 Task: Sort the recently solved tickets in your group, order by Requester language in ascending order.
Action: Mouse moved to (27, 347)
Screenshot: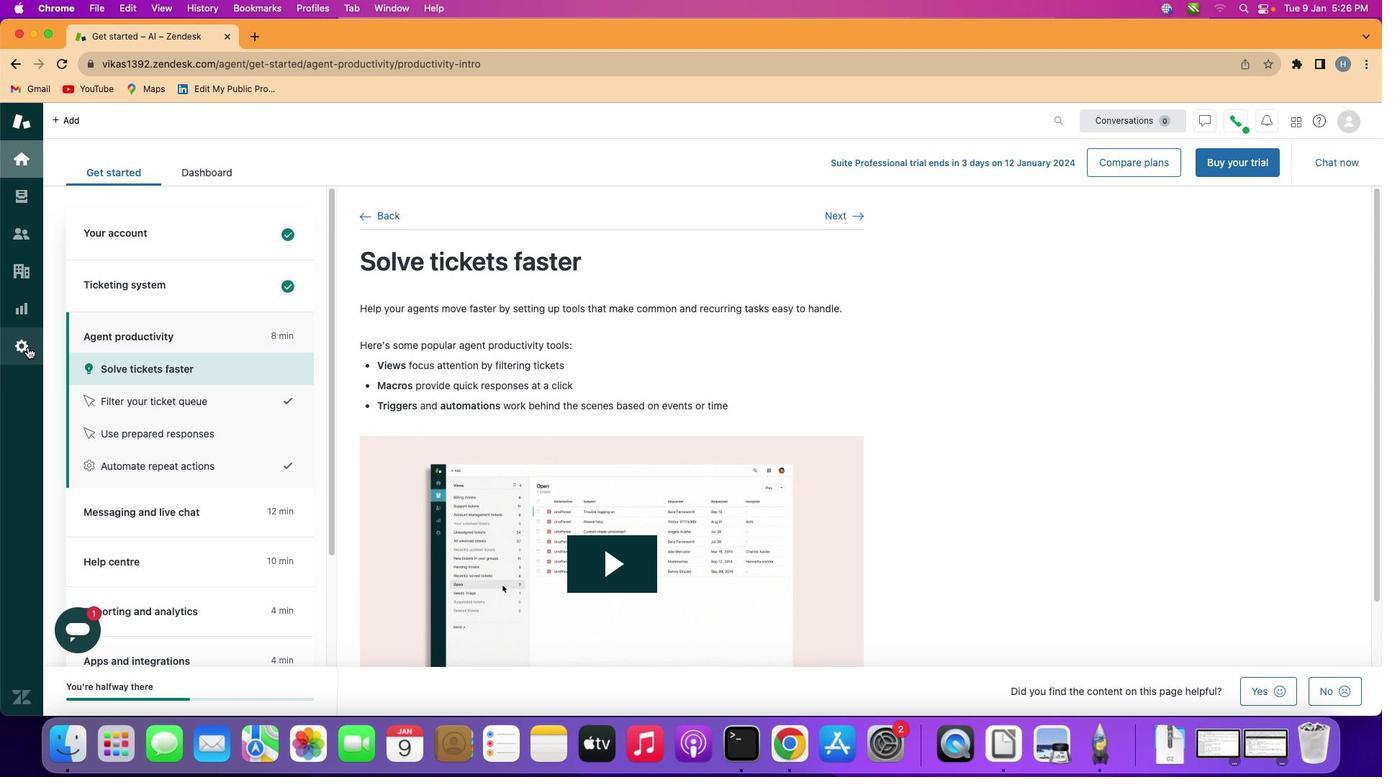 
Action: Mouse pressed left at (27, 347)
Screenshot: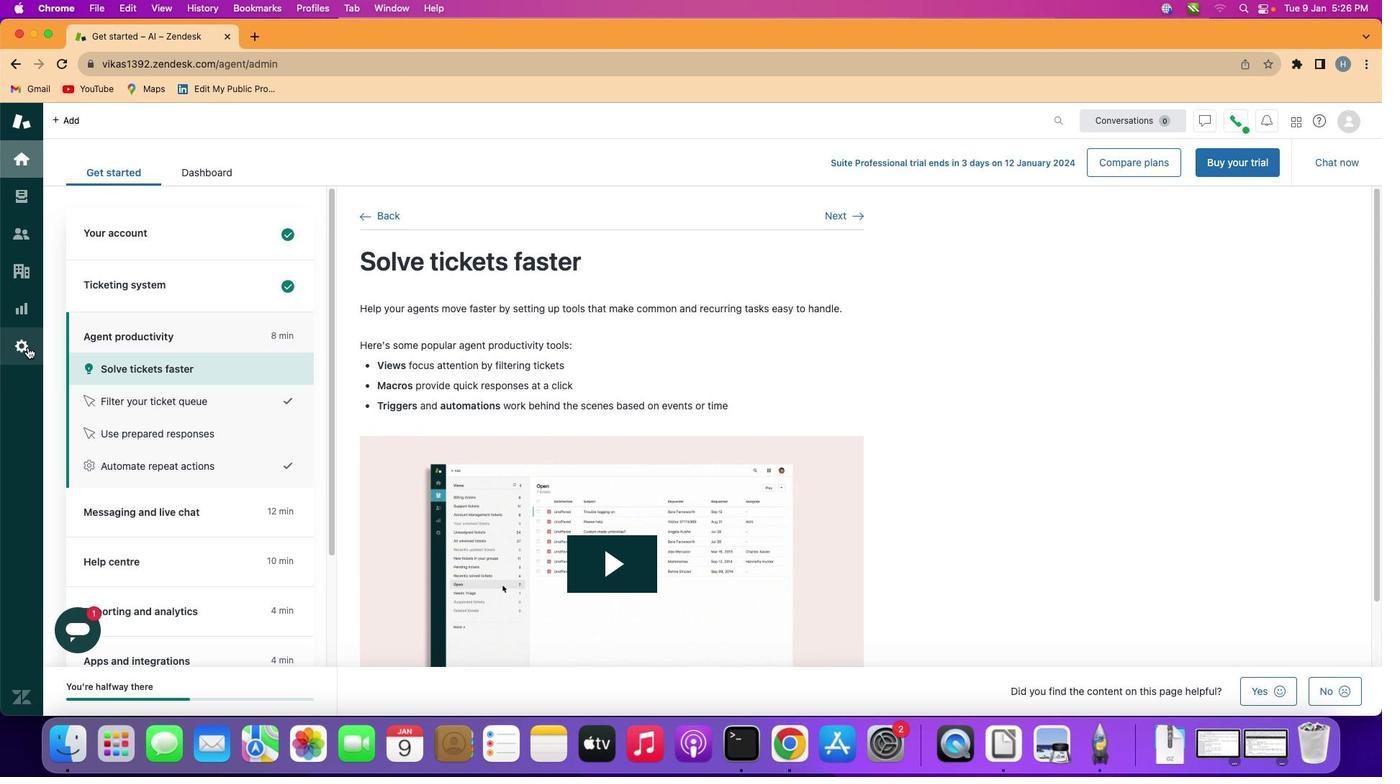 
Action: Mouse moved to (561, 647)
Screenshot: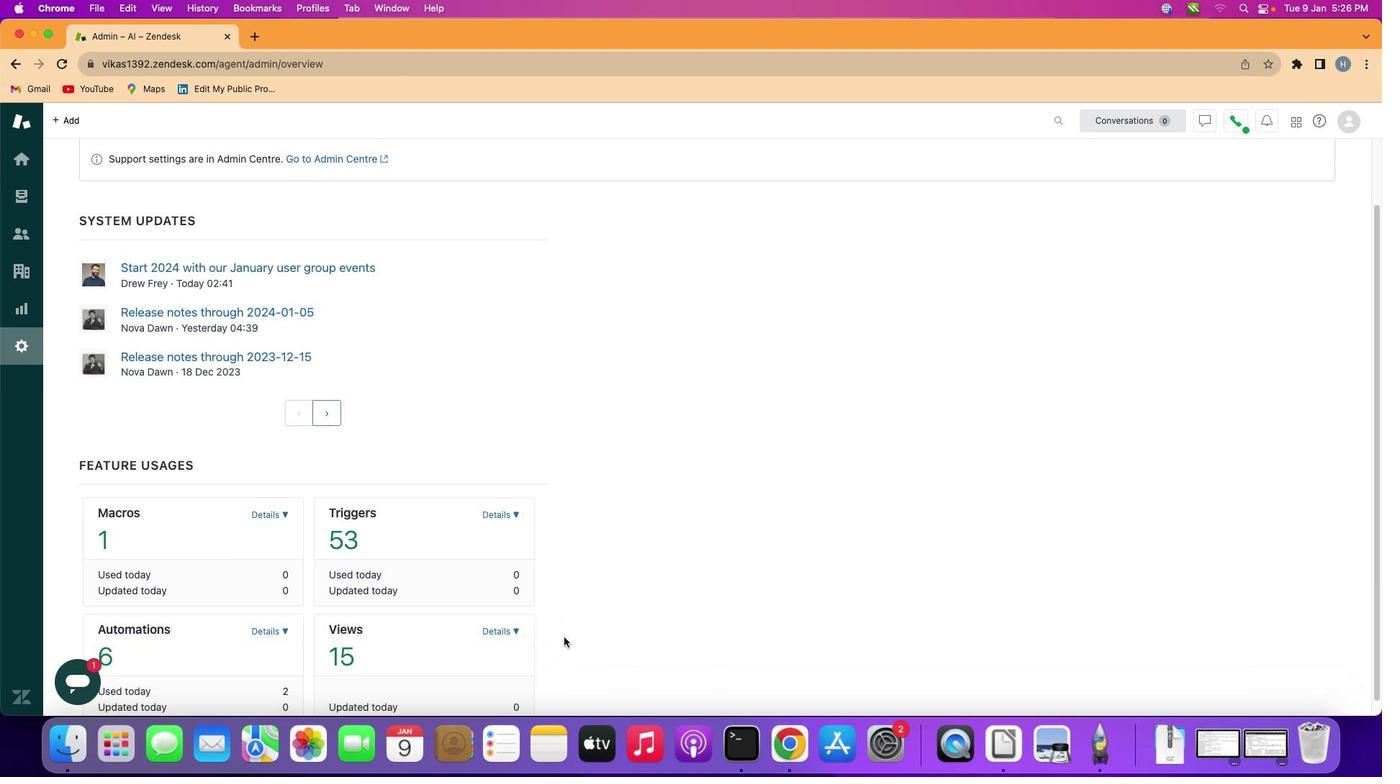 
Action: Mouse scrolled (561, 647) with delta (0, 0)
Screenshot: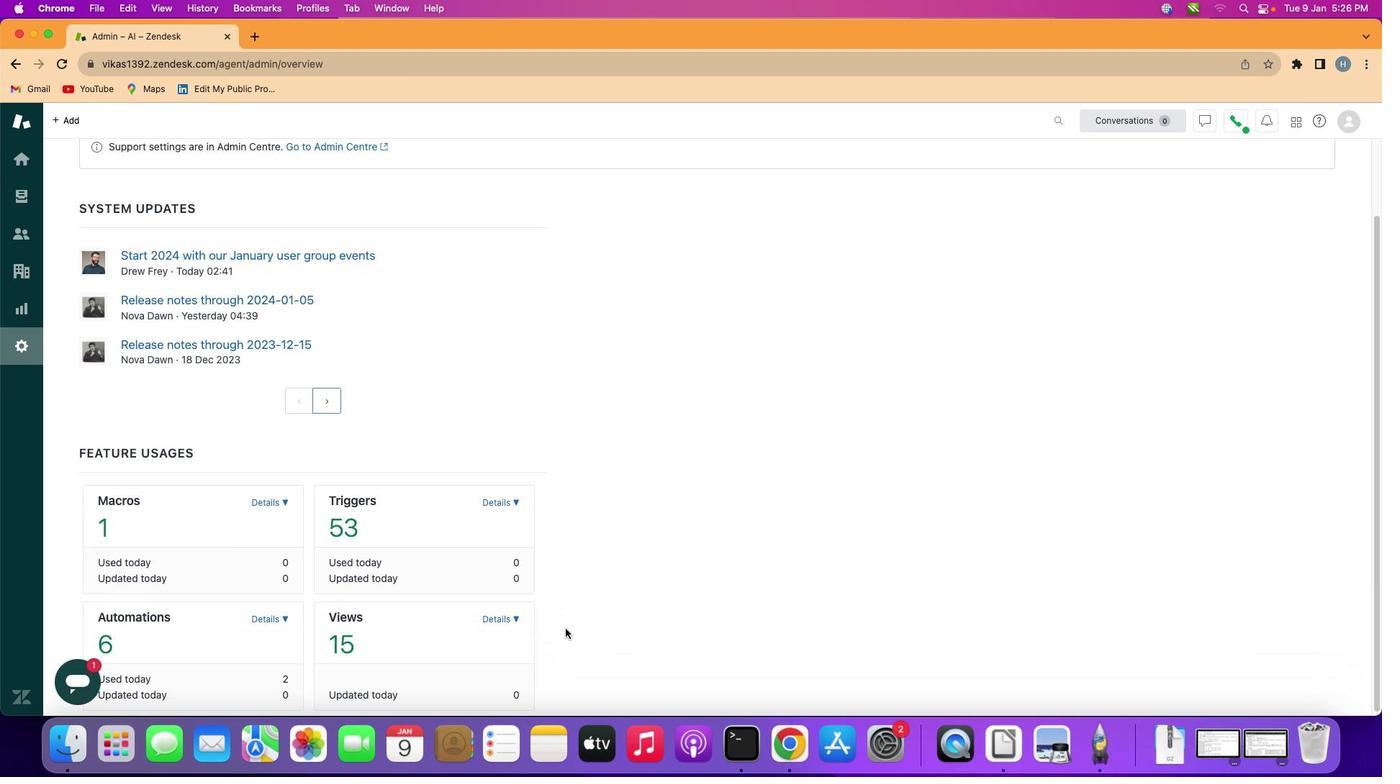 
Action: Mouse scrolled (561, 647) with delta (0, 2)
Screenshot: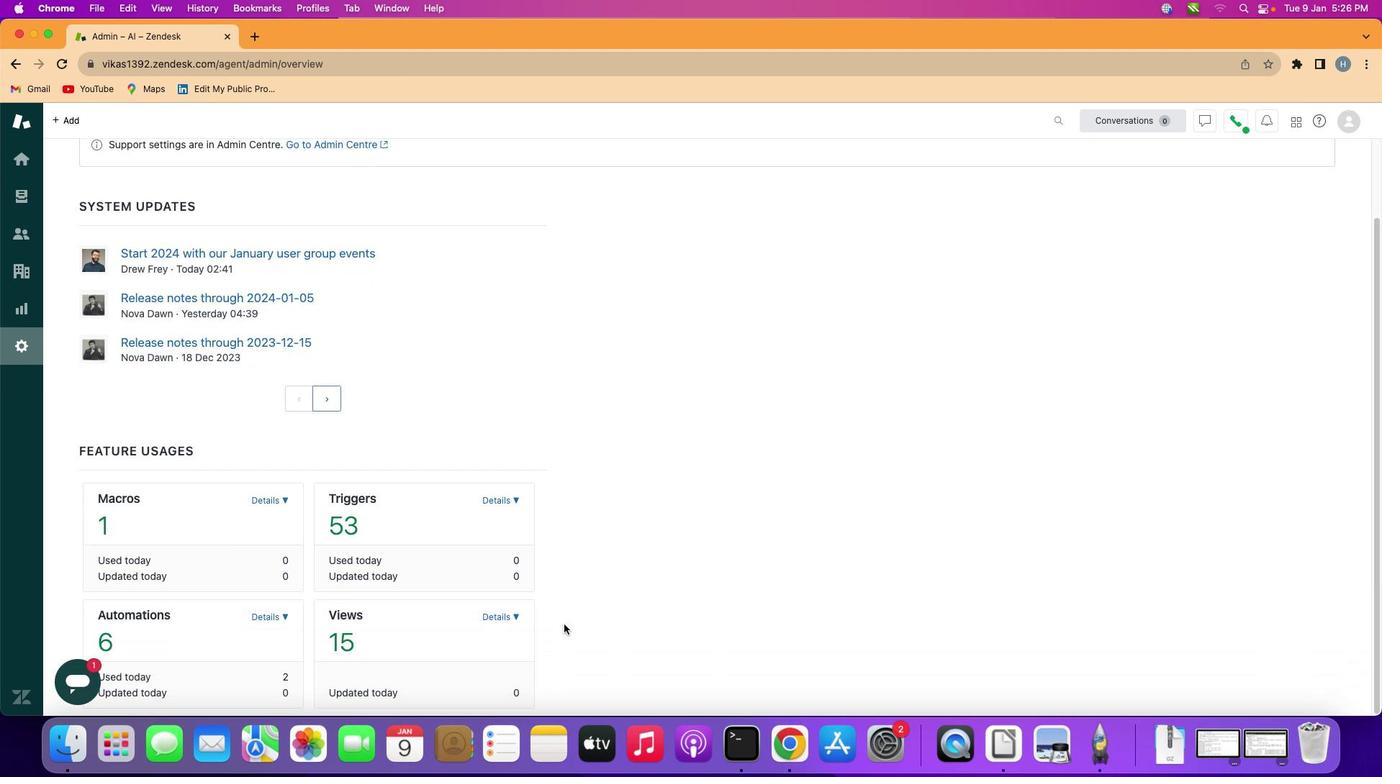 
Action: Mouse scrolled (561, 647) with delta (0, -2)
Screenshot: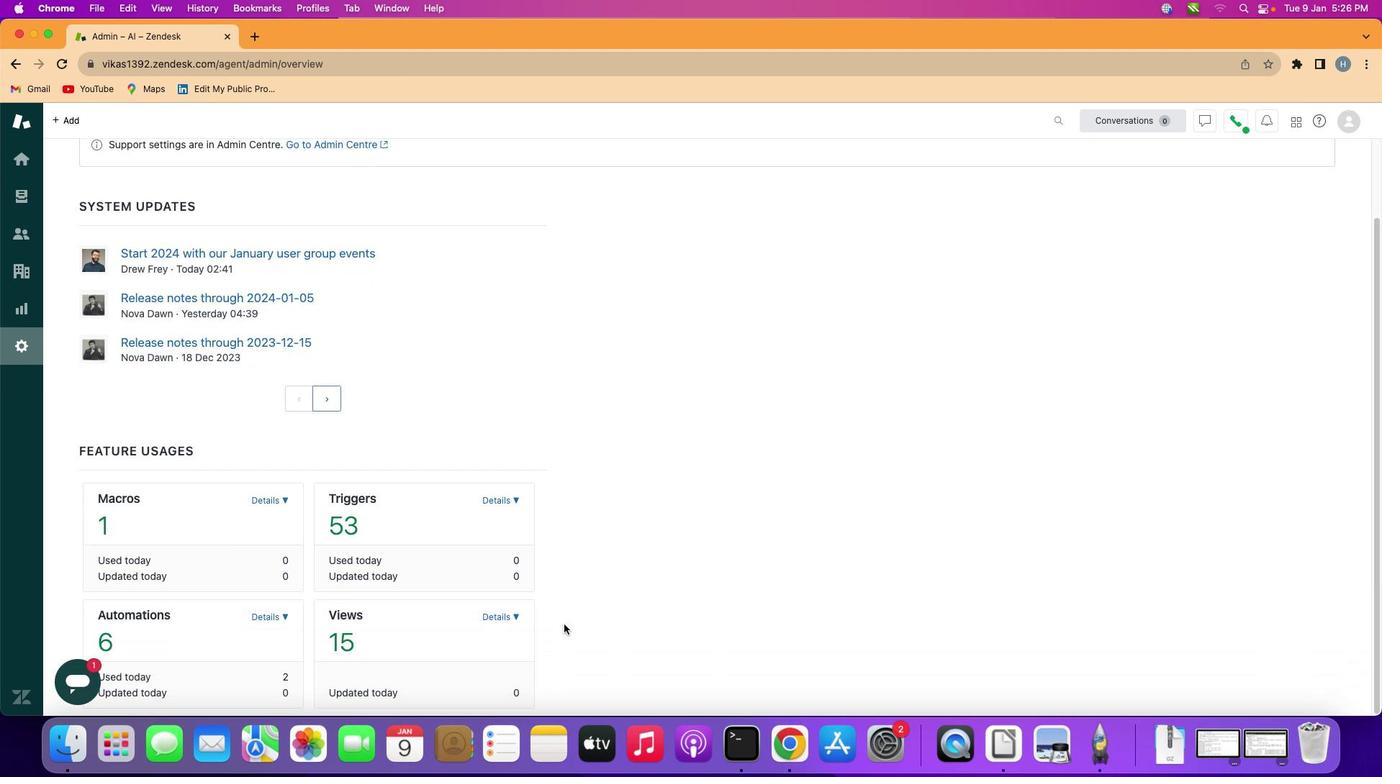 
Action: Mouse scrolled (561, 647) with delta (0, -2)
Screenshot: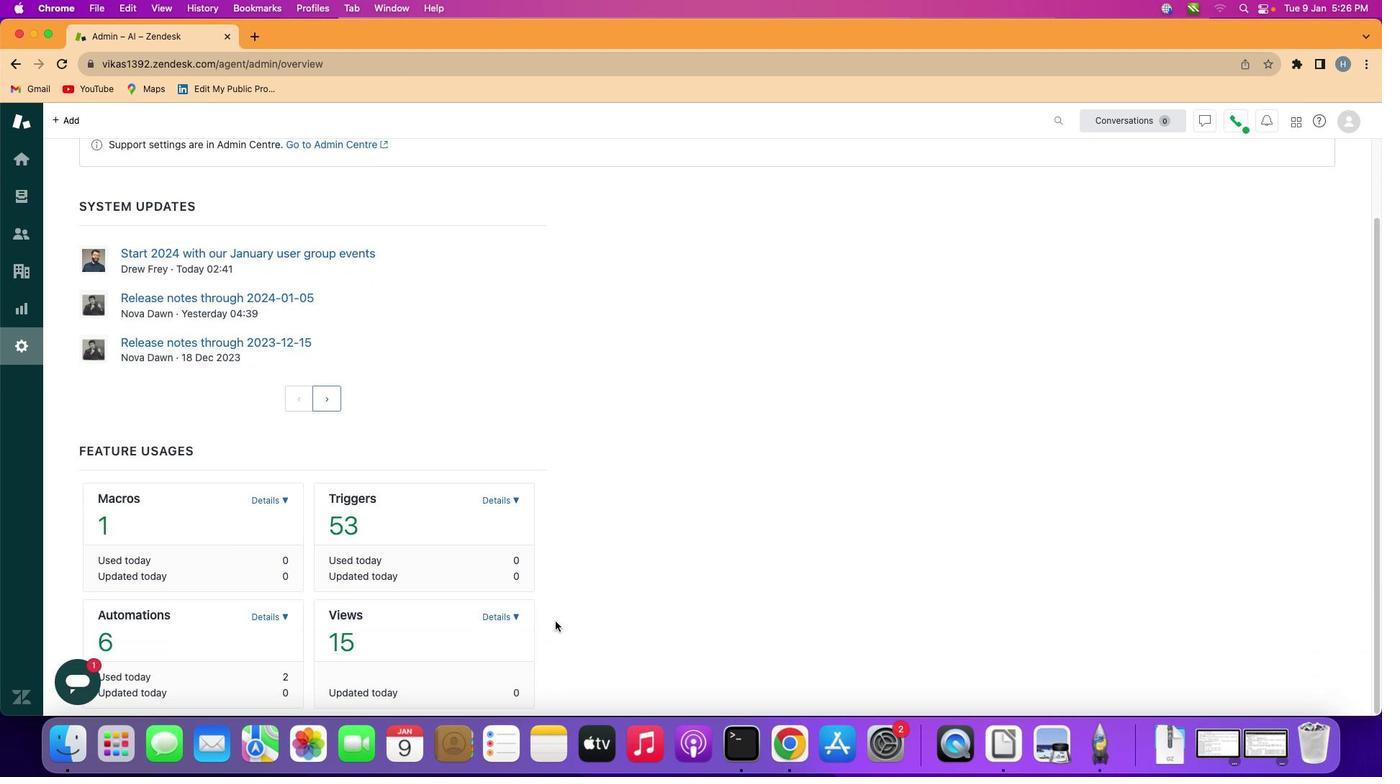 
Action: Mouse scrolled (561, 647) with delta (0, -4)
Screenshot: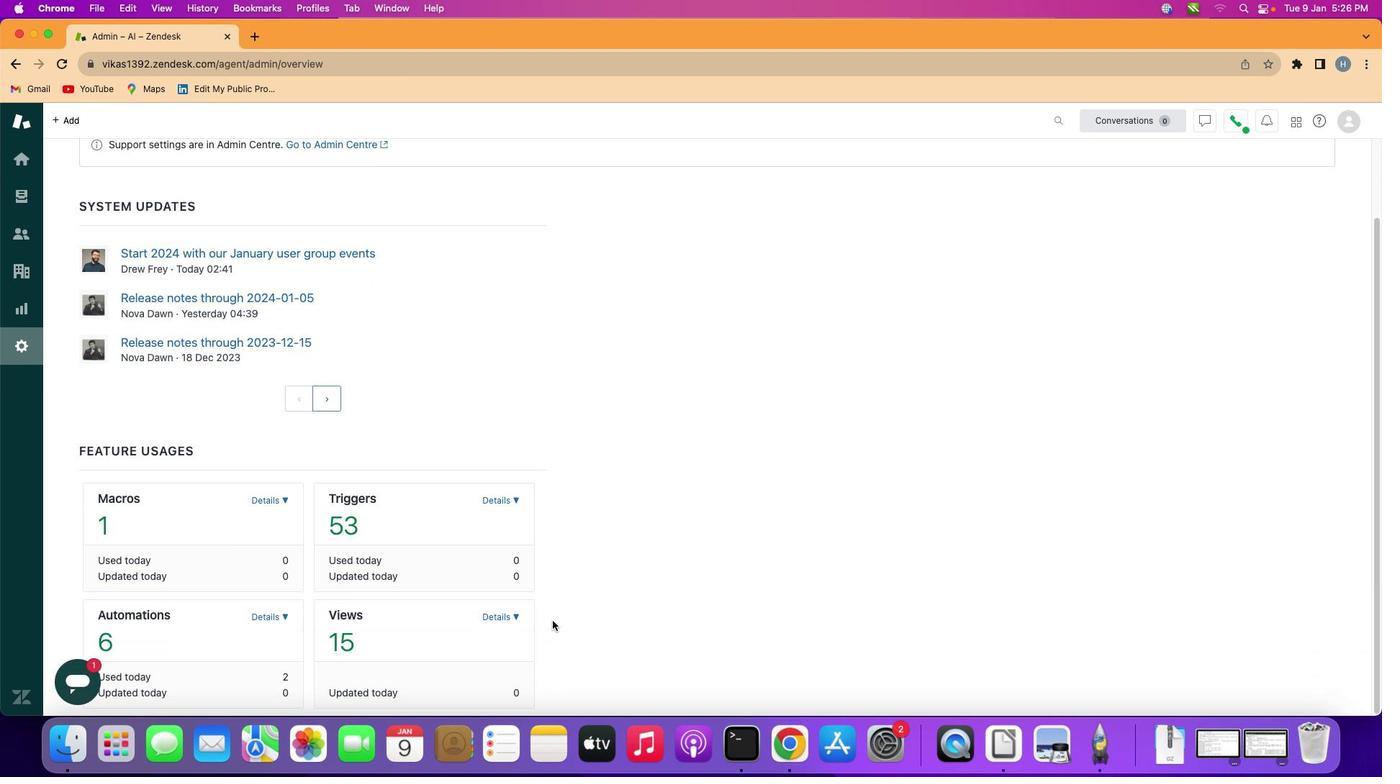 
Action: Mouse scrolled (561, 647) with delta (0, -4)
Screenshot: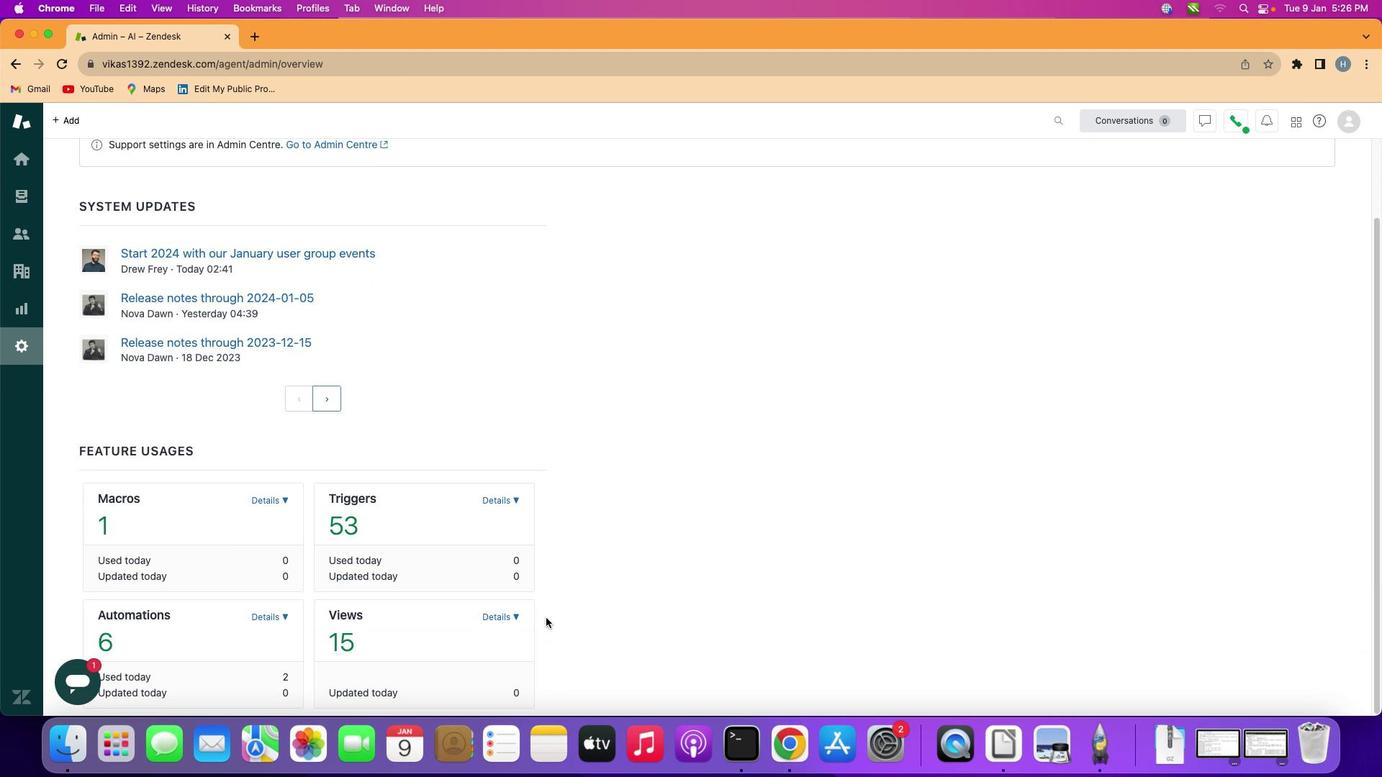 
Action: Mouse moved to (495, 616)
Screenshot: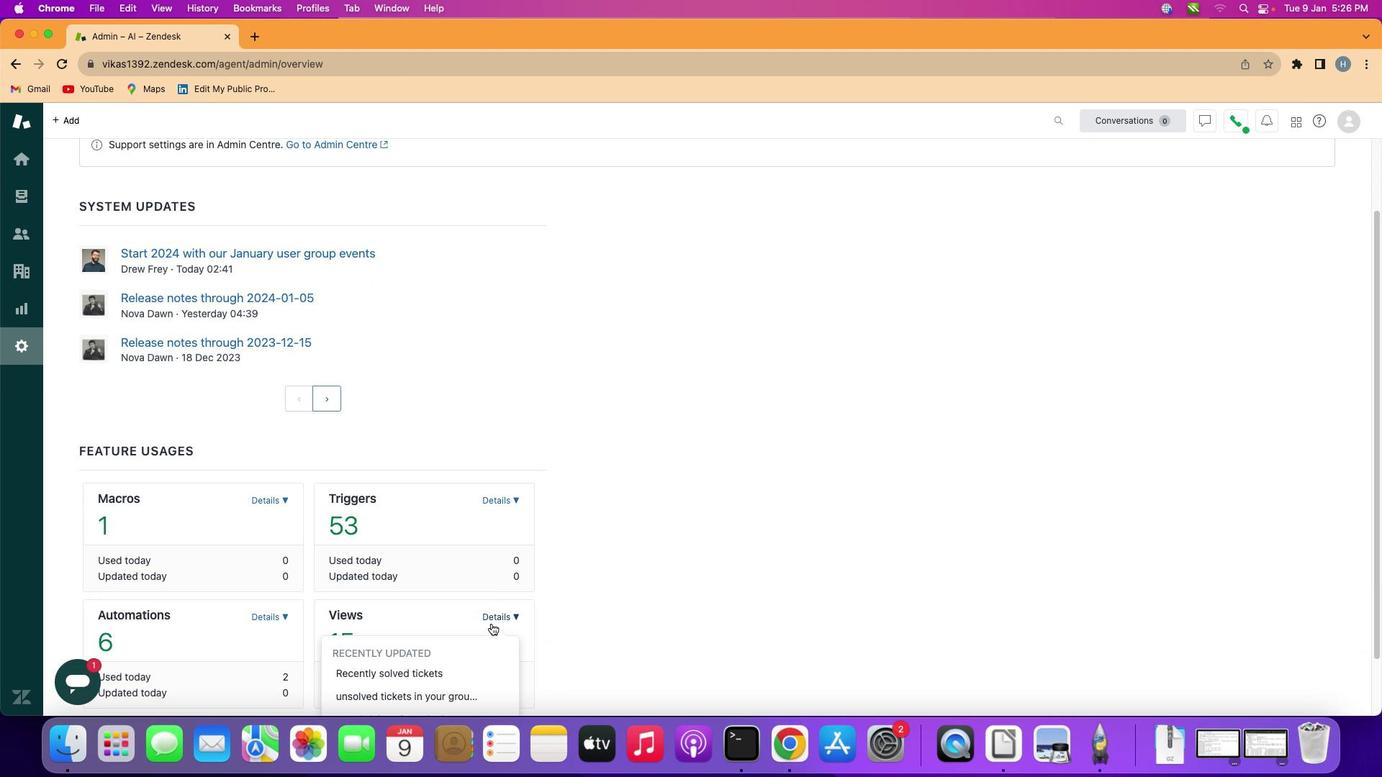 
Action: Mouse pressed left at (495, 616)
Screenshot: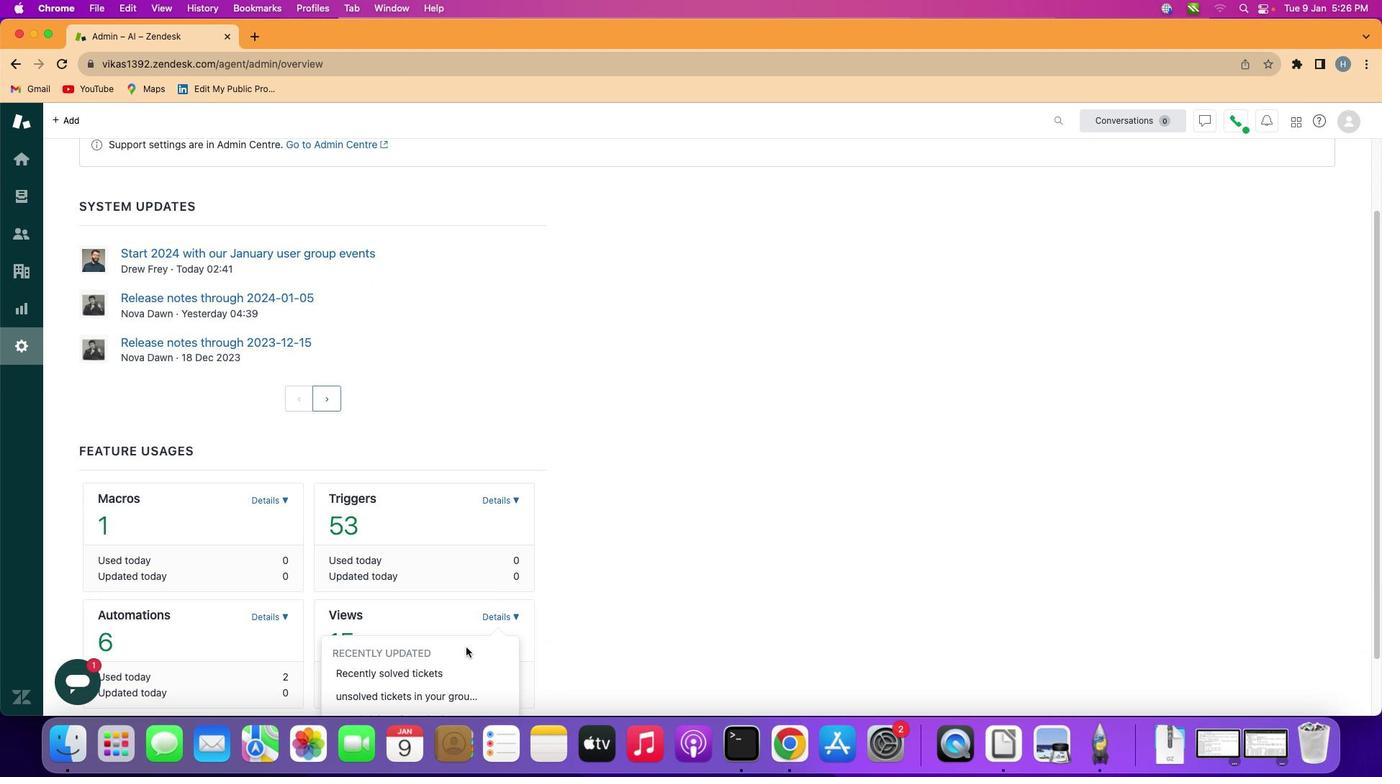 
Action: Mouse moved to (450, 668)
Screenshot: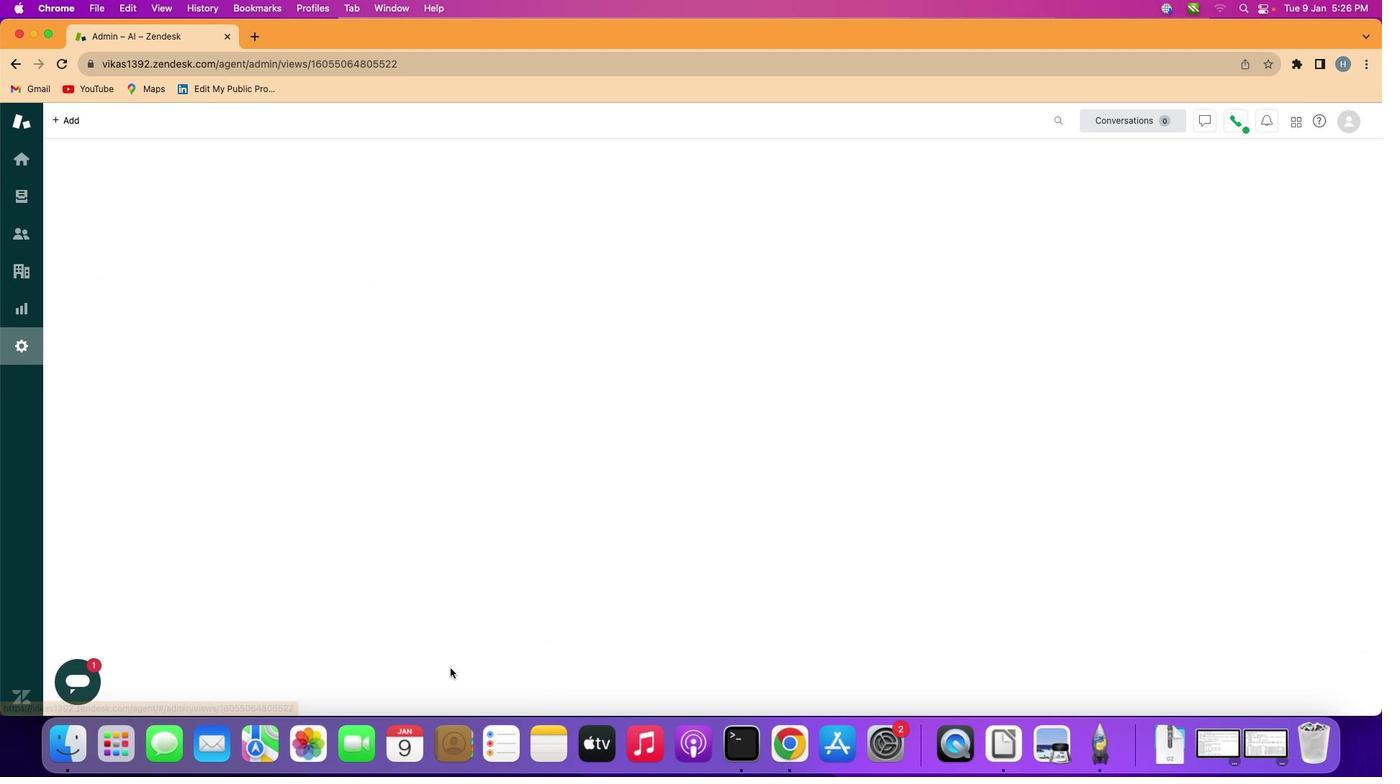 
Action: Mouse pressed left at (450, 668)
Screenshot: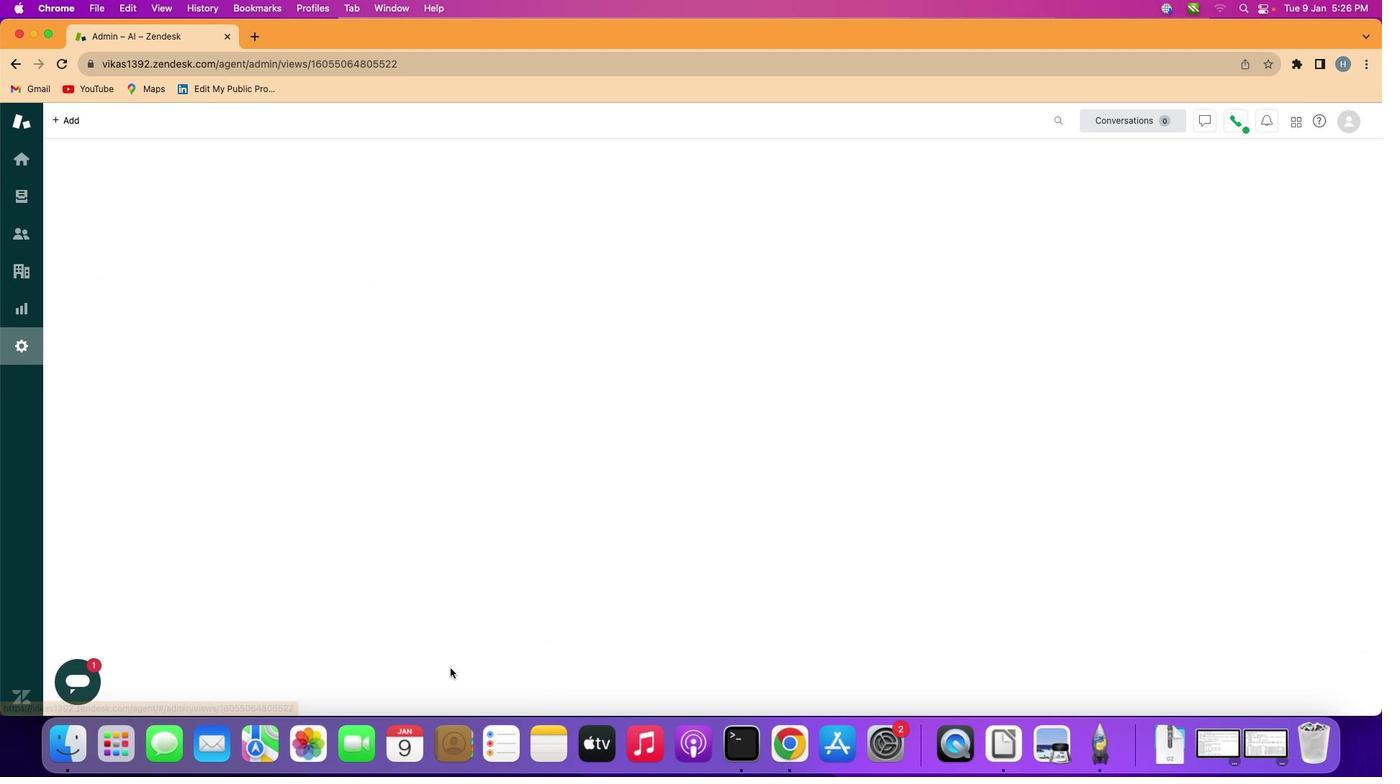 
Action: Mouse moved to (630, 517)
Screenshot: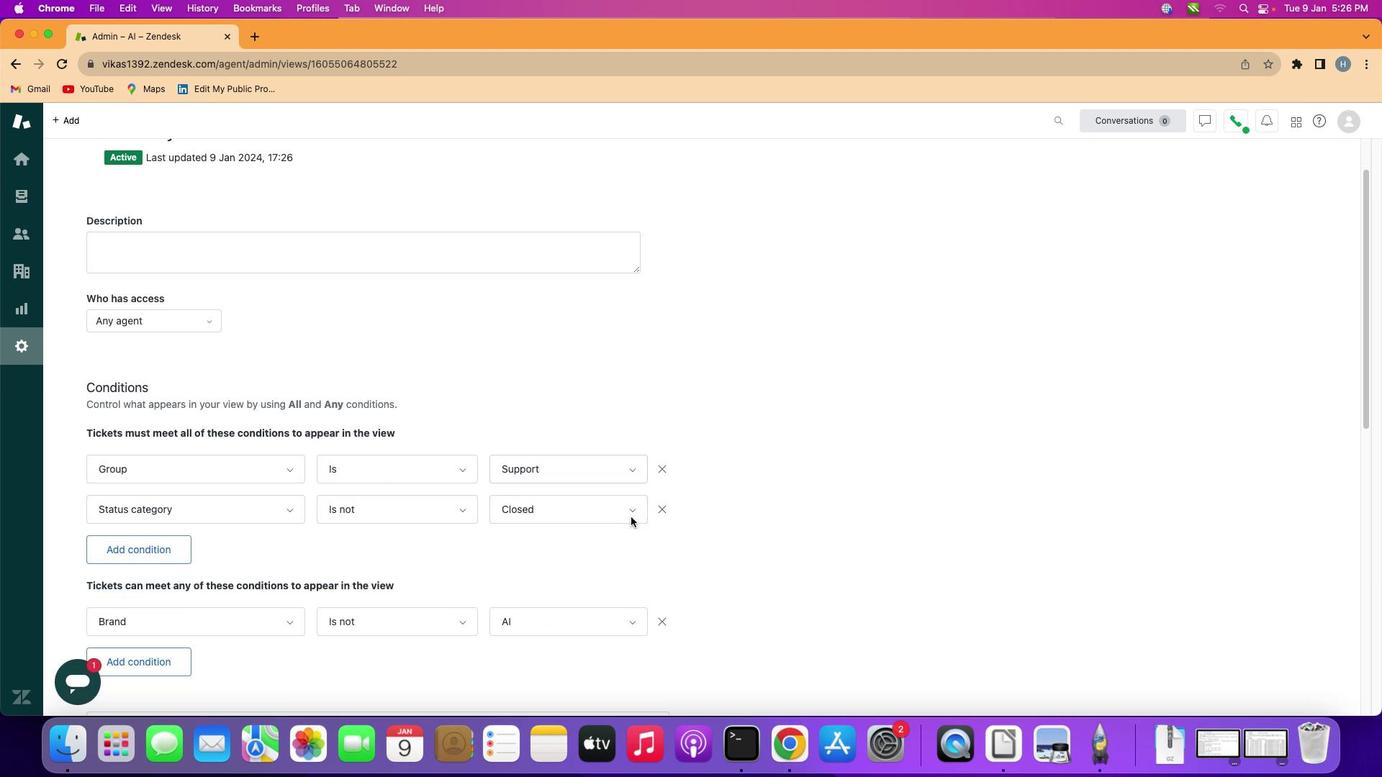 
Action: Mouse scrolled (630, 517) with delta (0, 0)
Screenshot: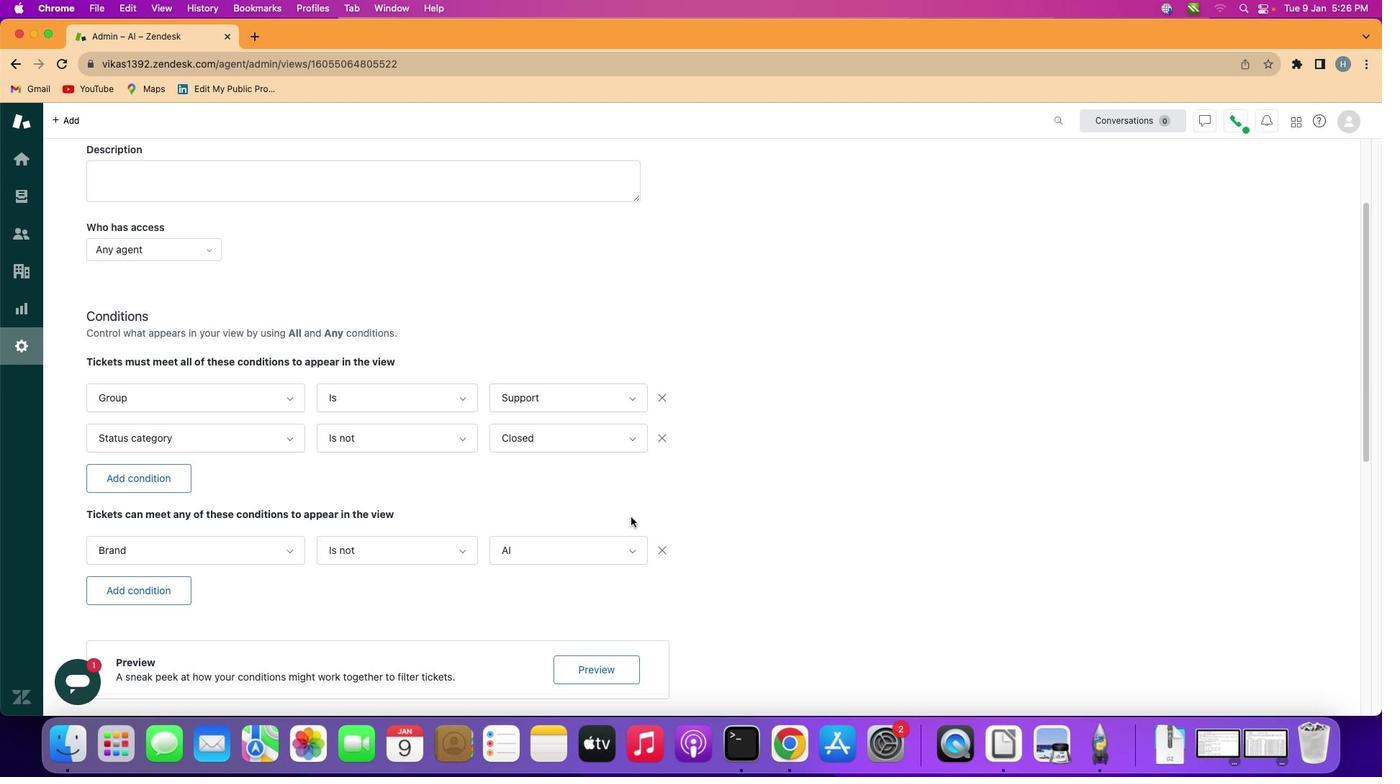 
Action: Mouse scrolled (630, 517) with delta (0, 0)
Screenshot: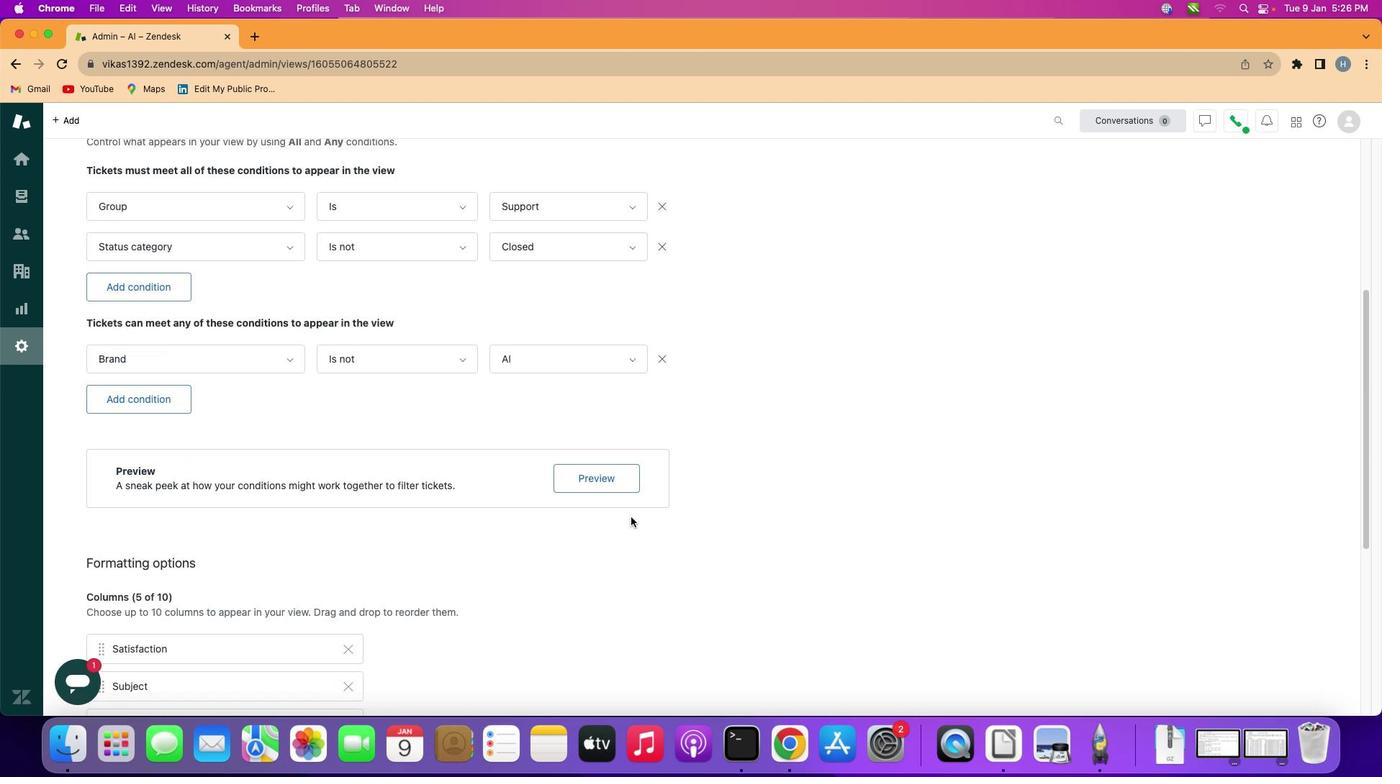 
Action: Mouse scrolled (630, 517) with delta (0, -1)
Screenshot: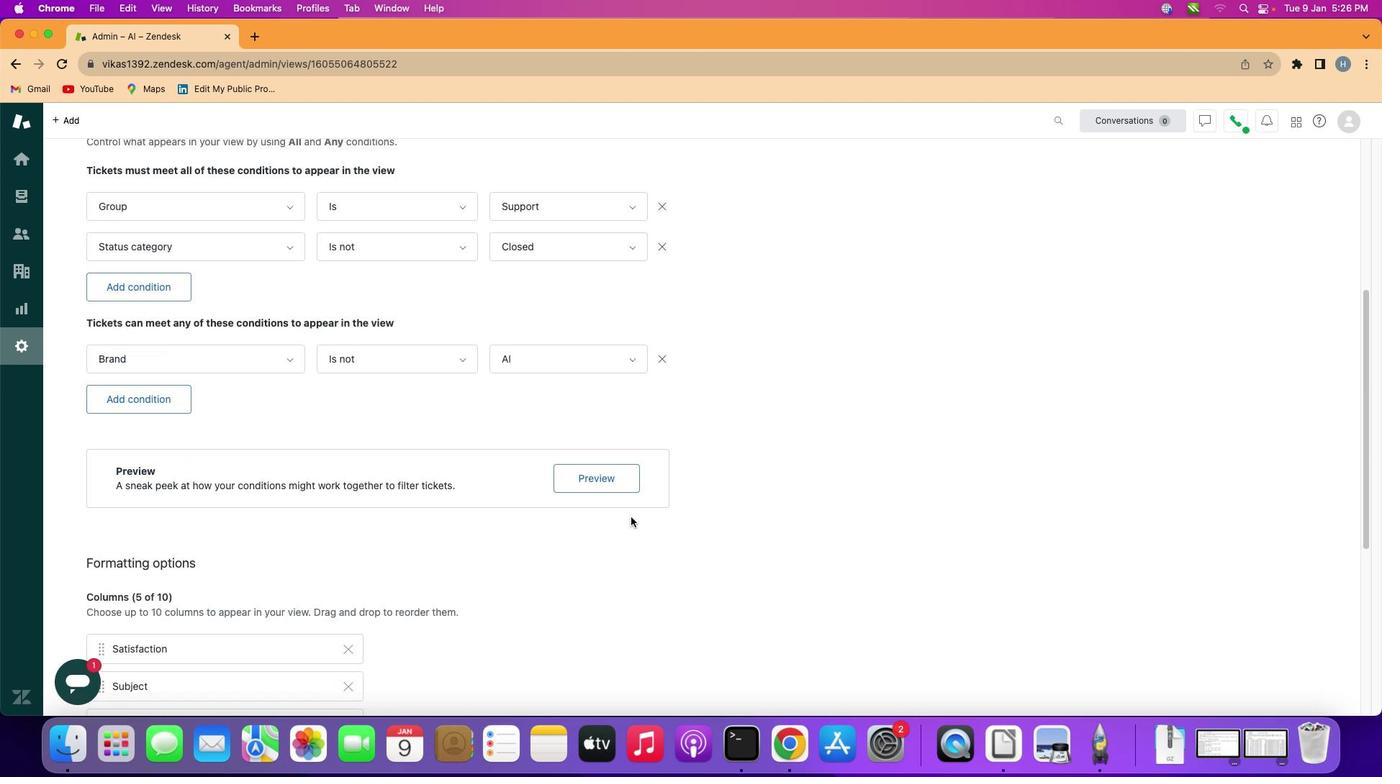 
Action: Mouse scrolled (630, 517) with delta (0, -2)
Screenshot: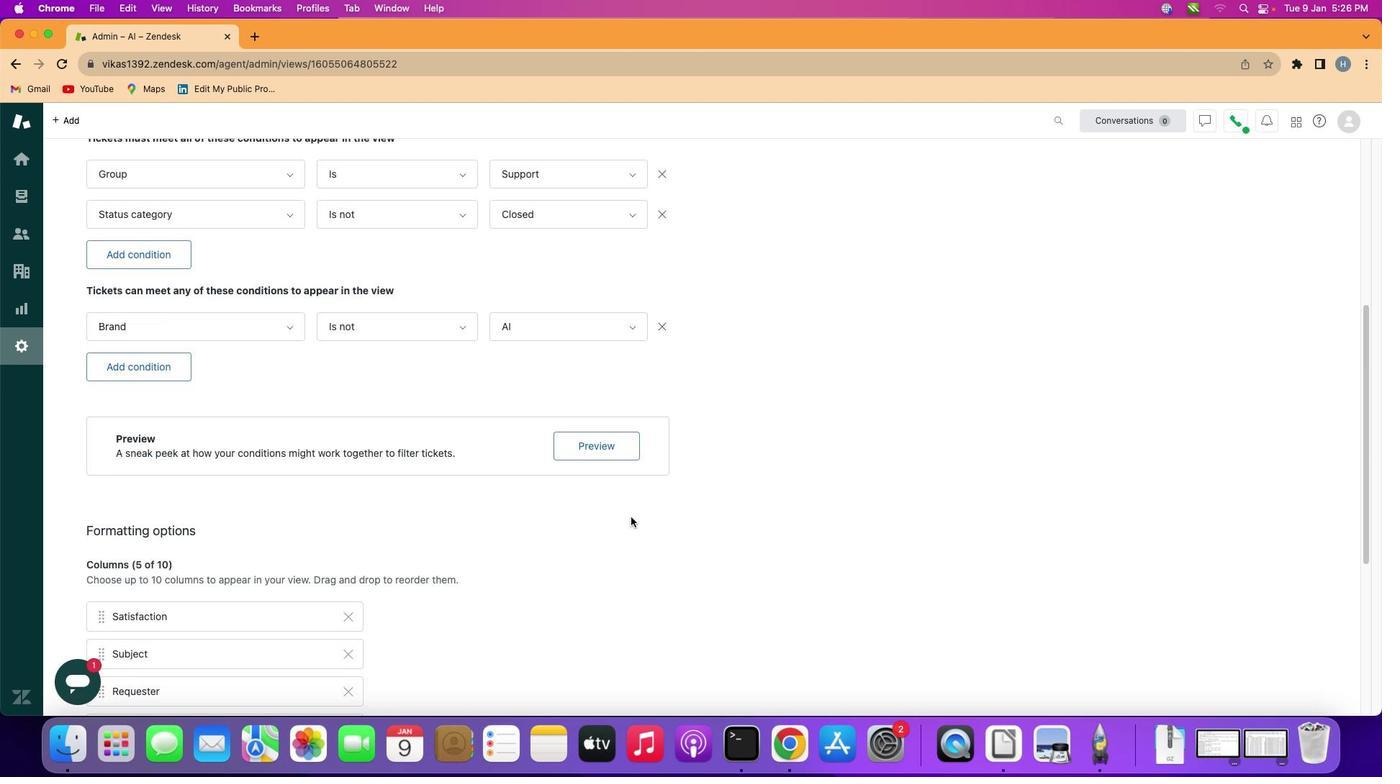 
Action: Mouse scrolled (630, 517) with delta (0, -2)
Screenshot: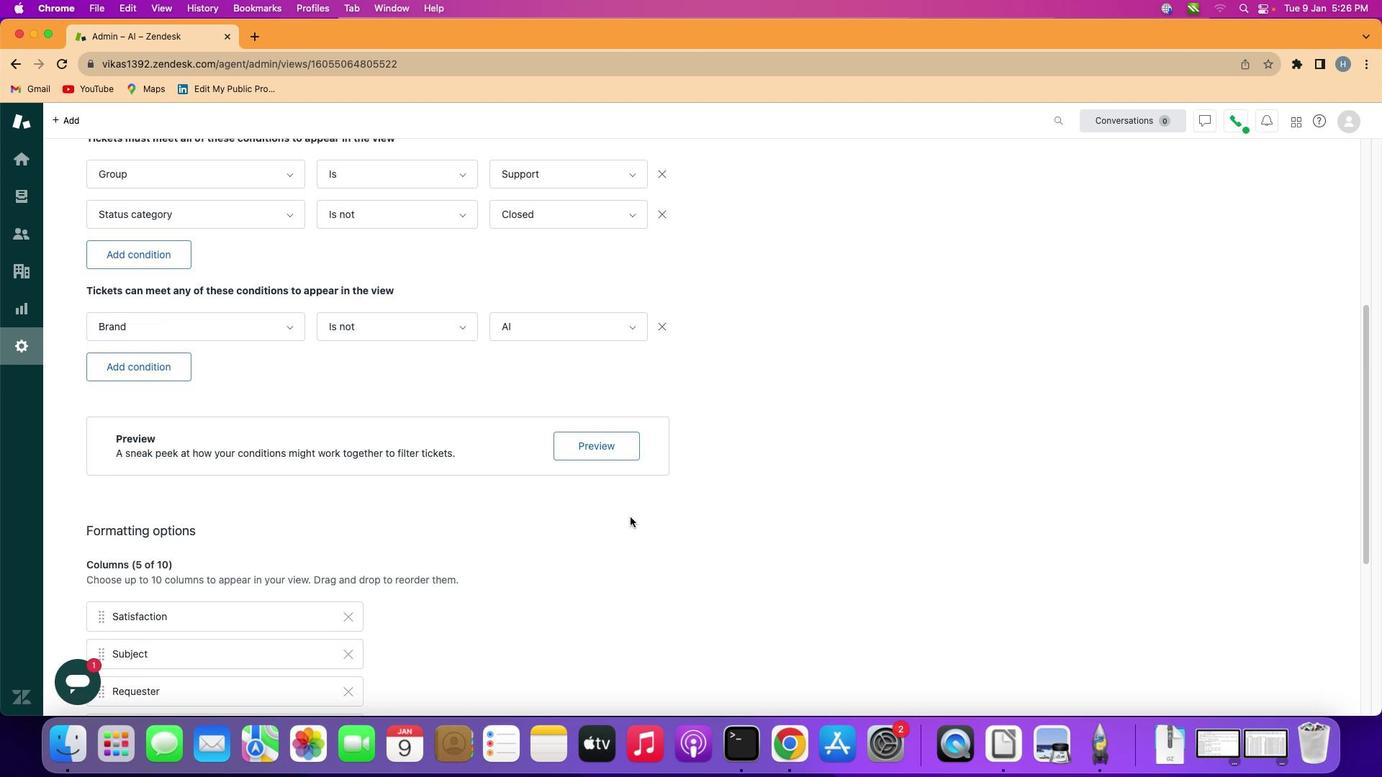
Action: Mouse moved to (630, 517)
Screenshot: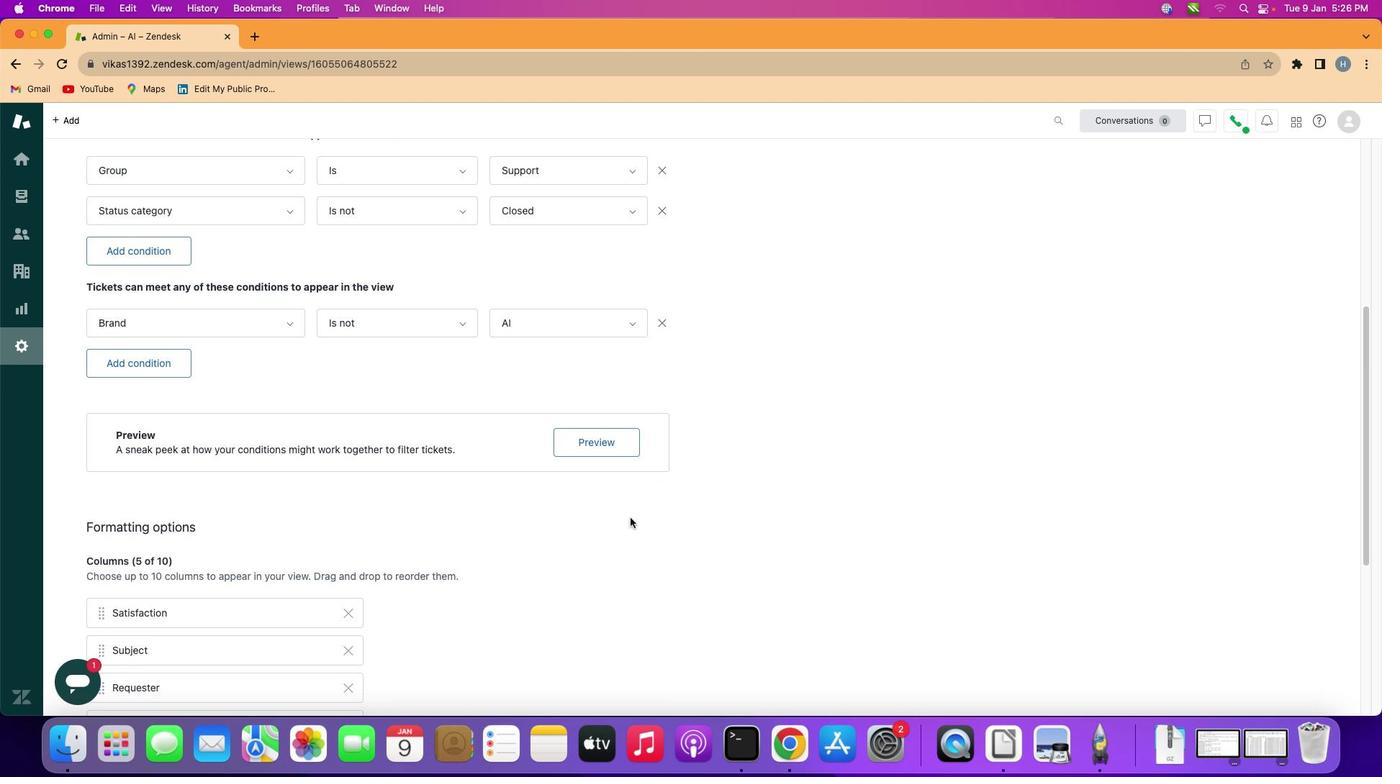 
Action: Mouse scrolled (630, 517) with delta (0, 0)
Screenshot: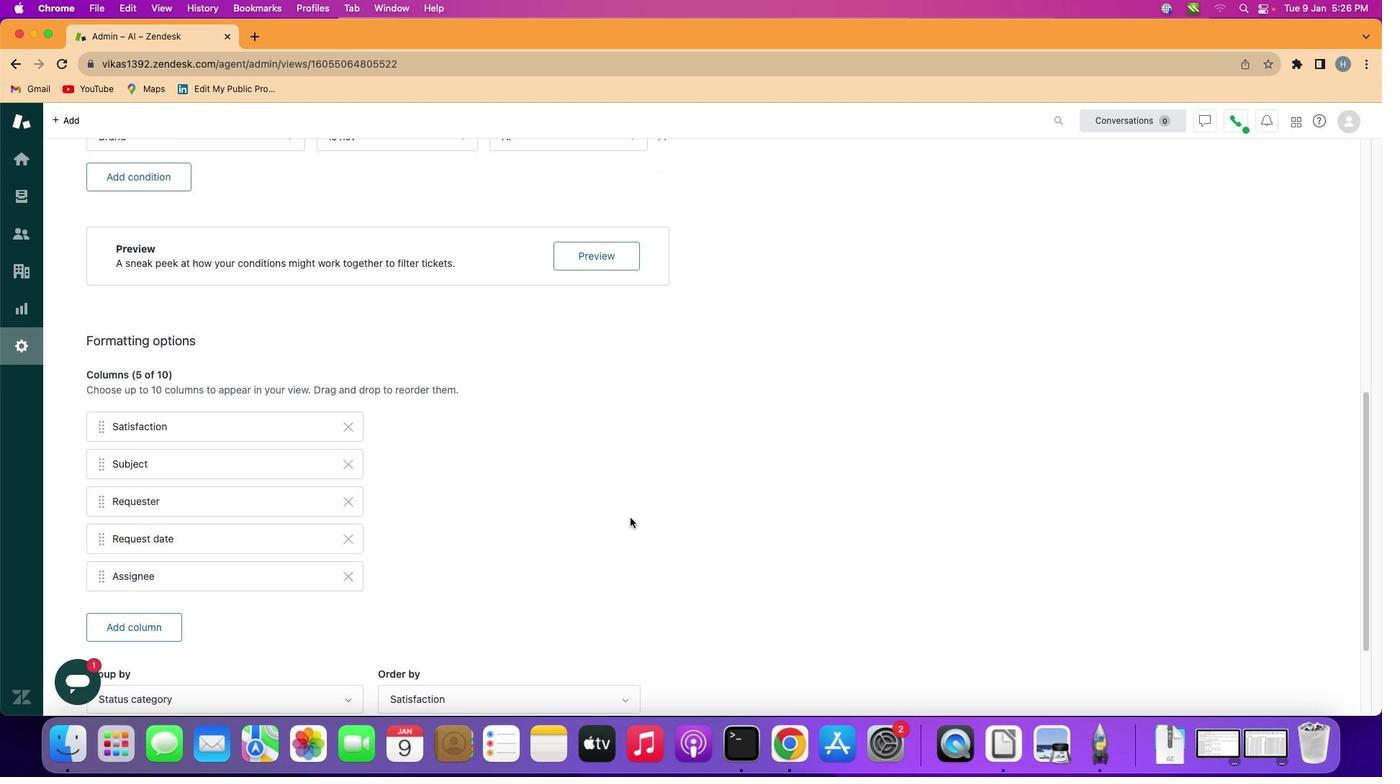 
Action: Mouse scrolled (630, 517) with delta (0, 0)
Screenshot: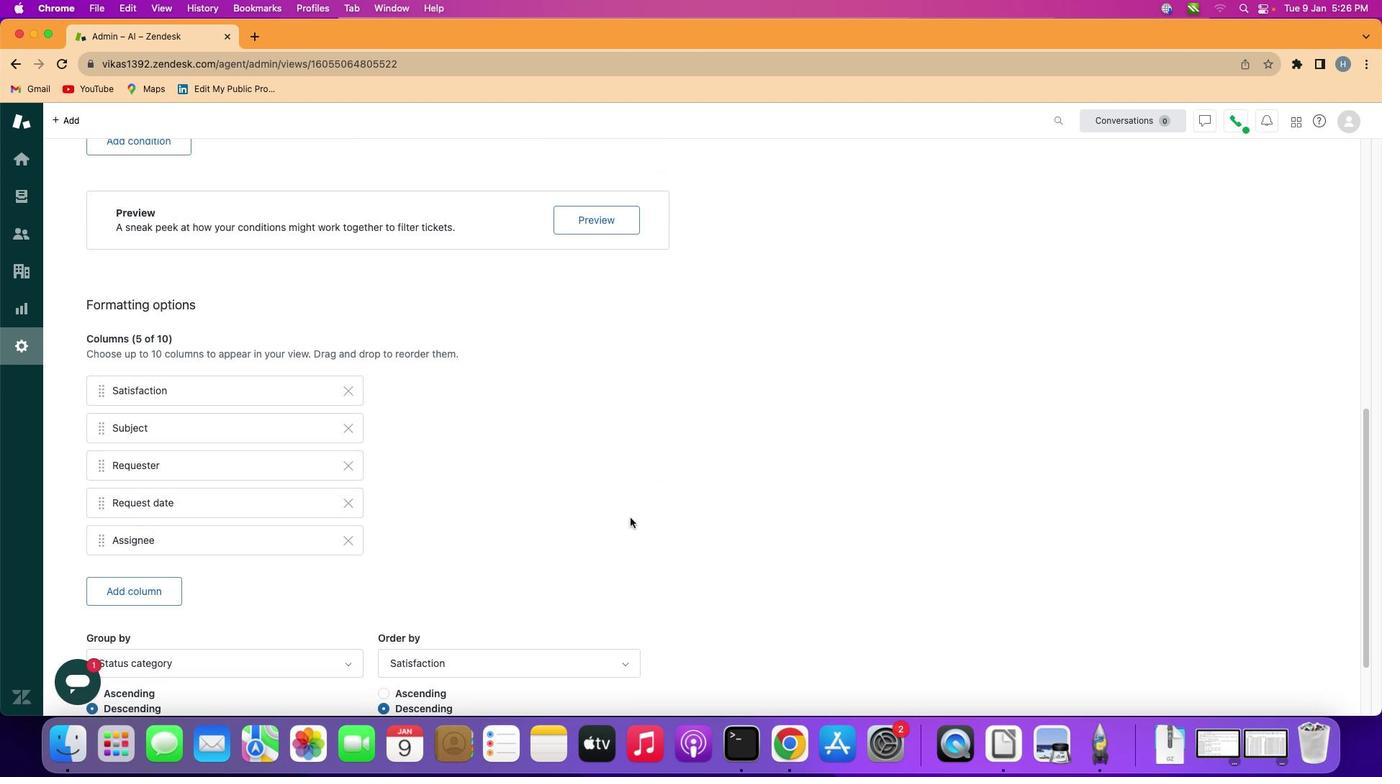 
Action: Mouse scrolled (630, 517) with delta (0, -1)
Screenshot: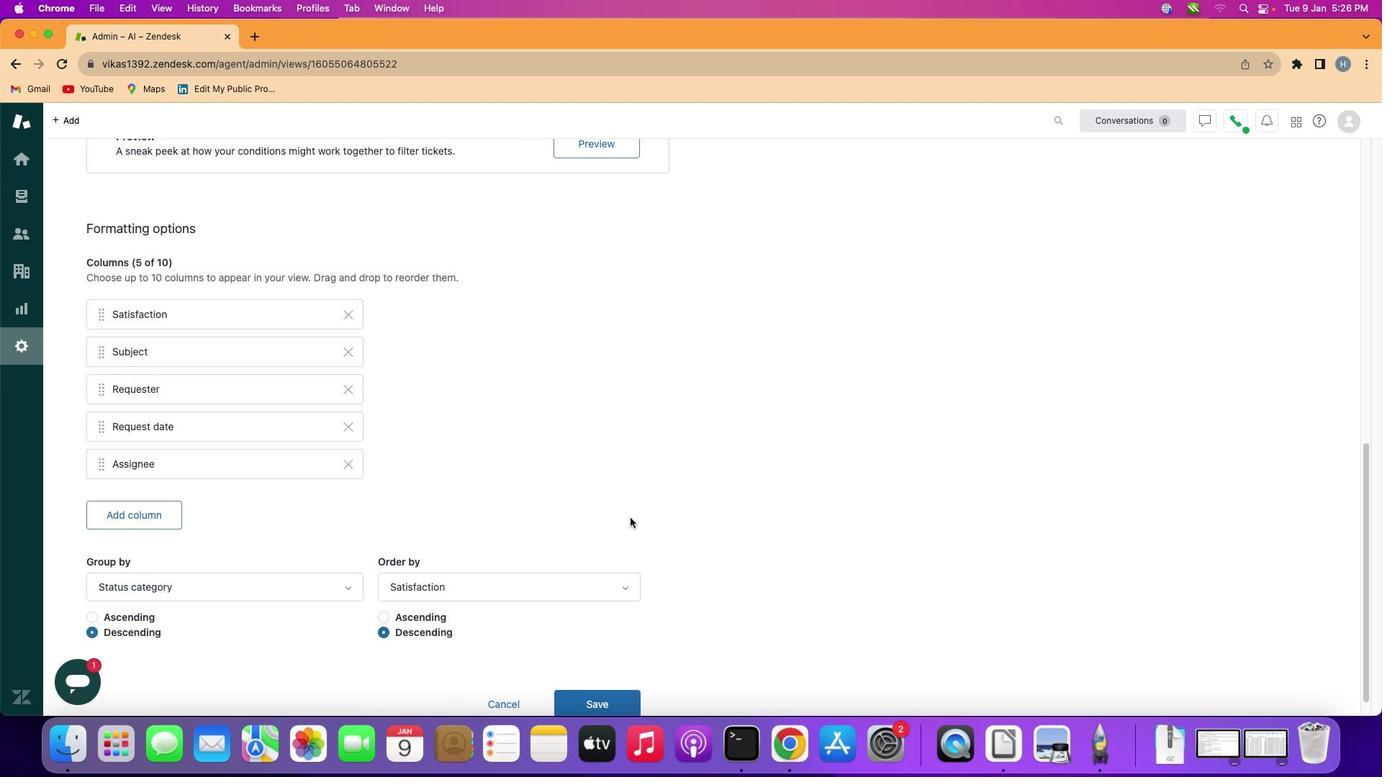 
Action: Mouse scrolled (630, 517) with delta (0, -2)
Screenshot: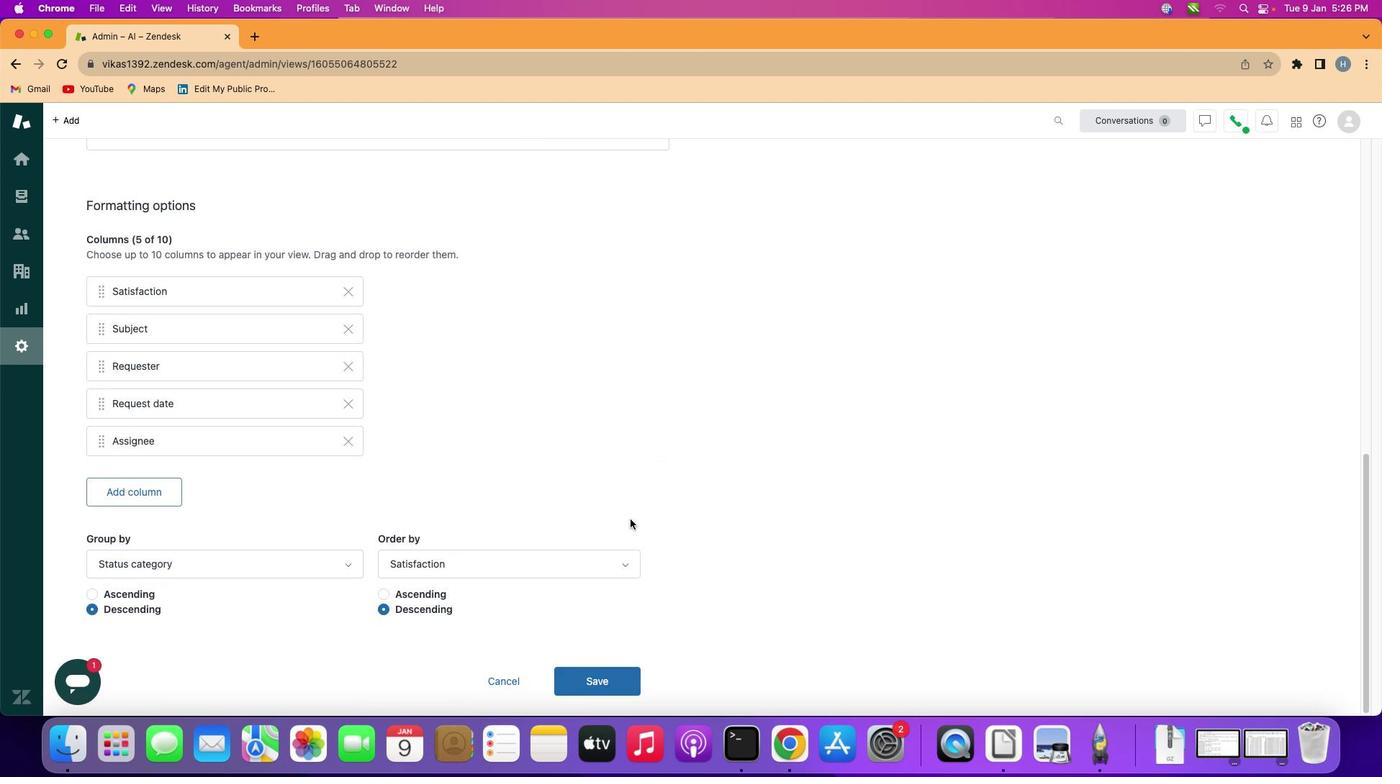 
Action: Mouse scrolled (630, 517) with delta (0, -2)
Screenshot: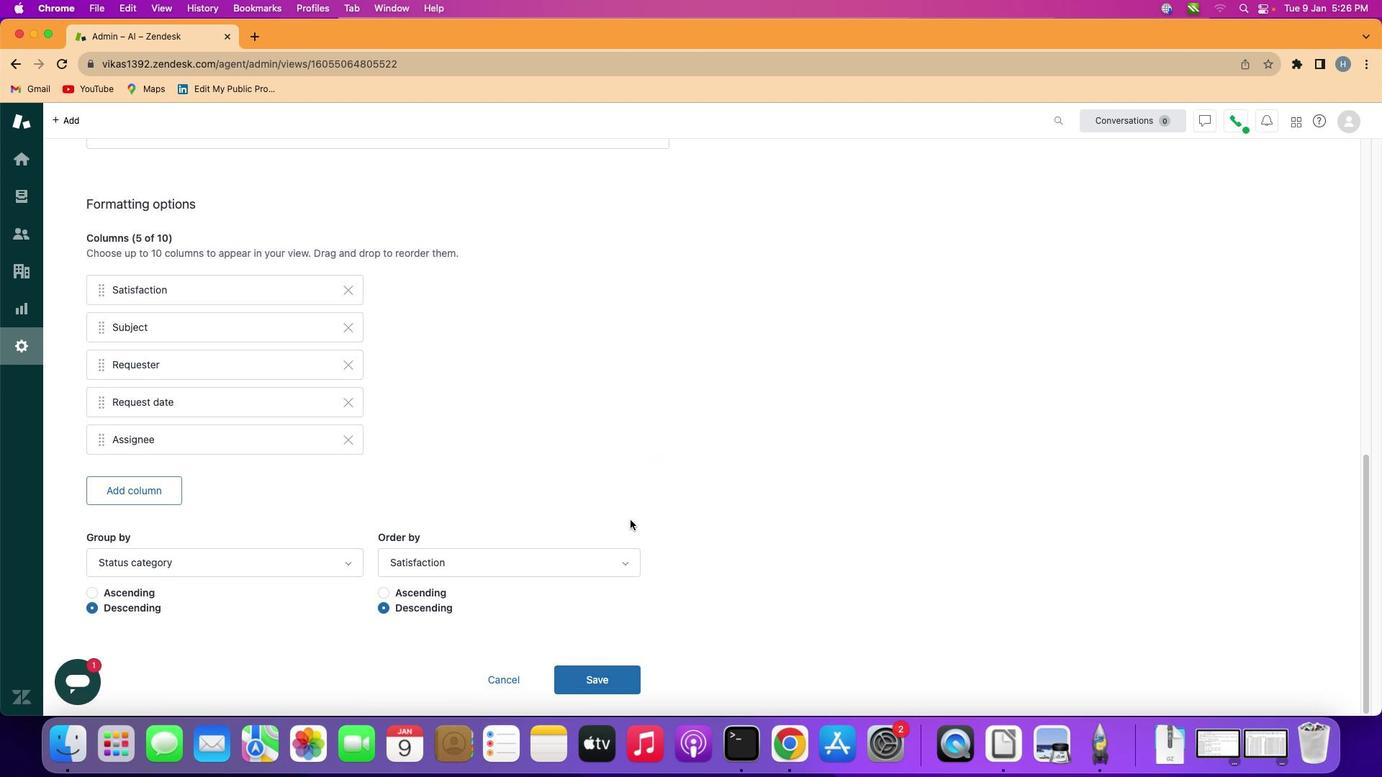 
Action: Mouse moved to (630, 519)
Screenshot: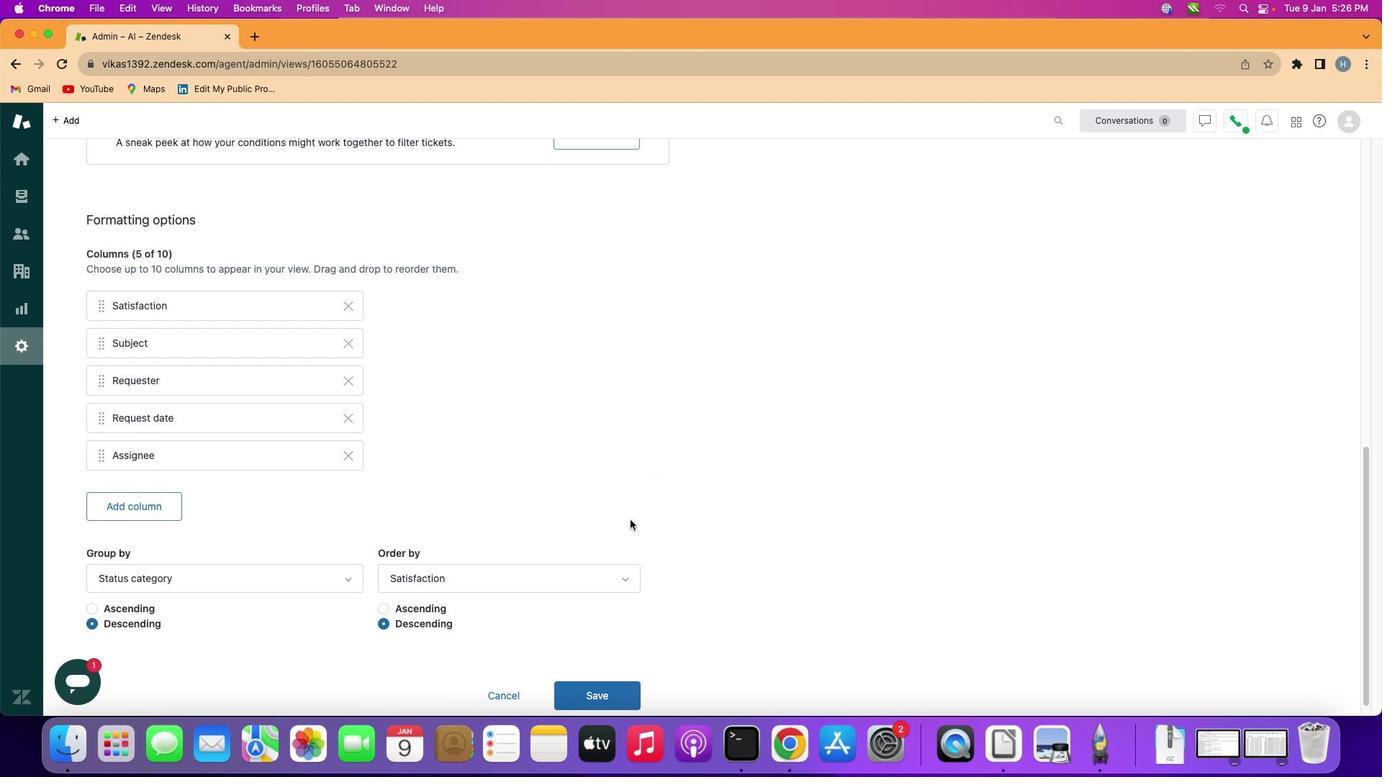 
Action: Mouse scrolled (630, 519) with delta (0, 0)
Screenshot: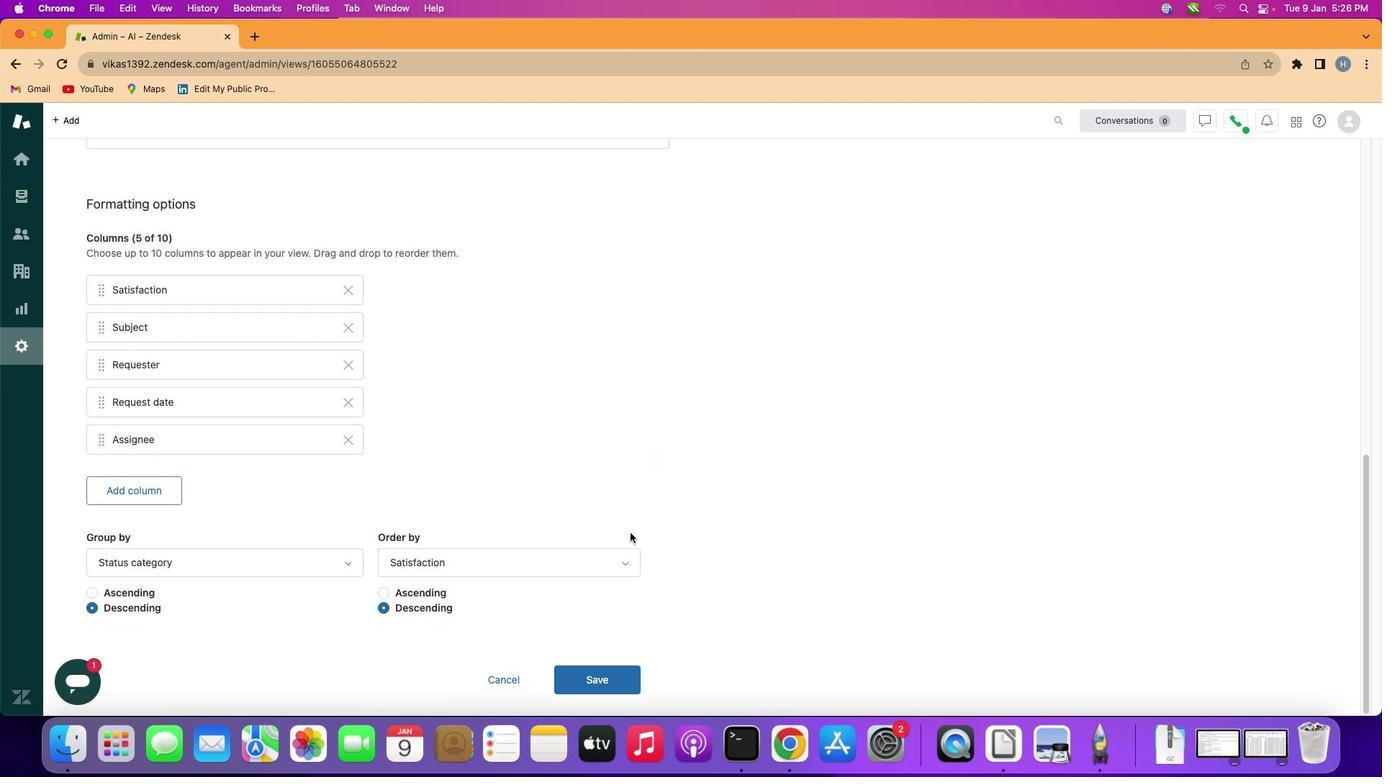 
Action: Mouse scrolled (630, 519) with delta (0, 2)
Screenshot: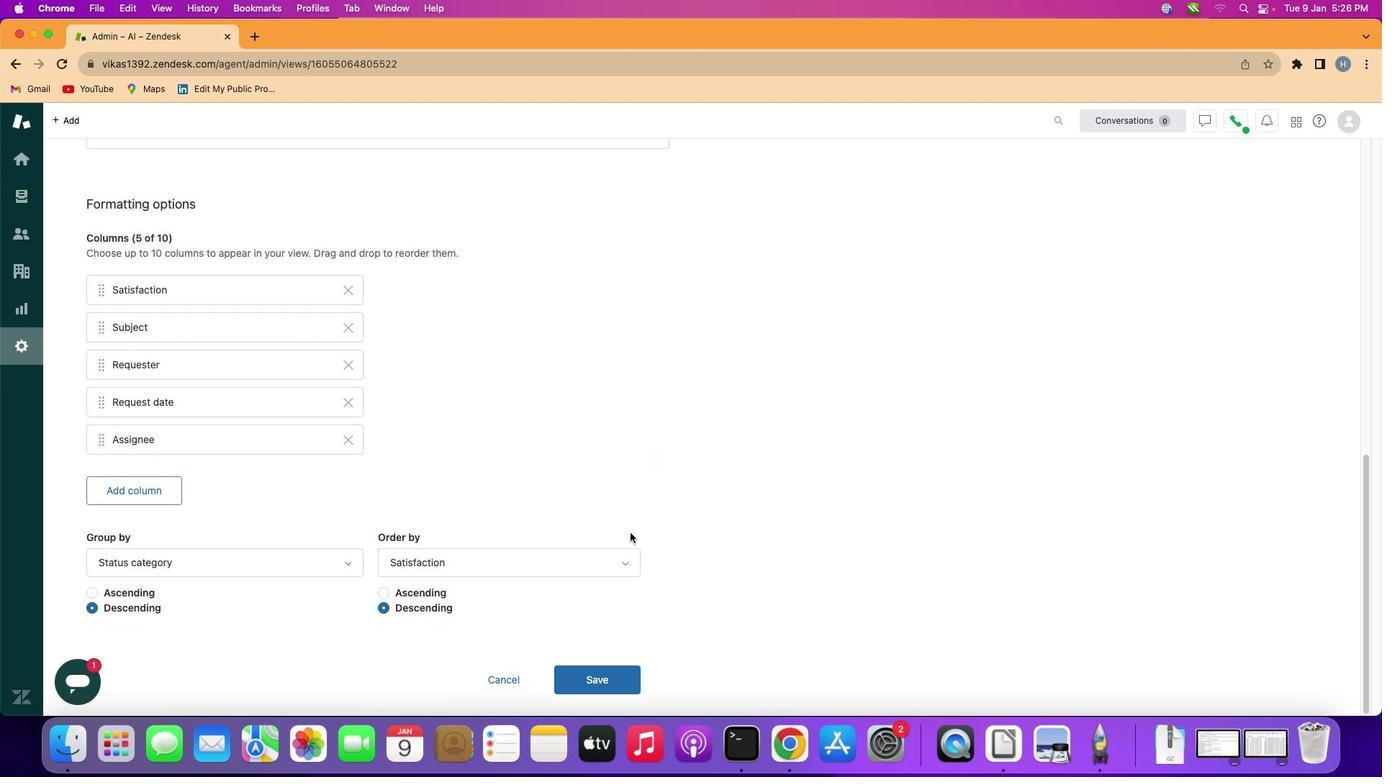 
Action: Mouse scrolled (630, 519) with delta (0, -2)
Screenshot: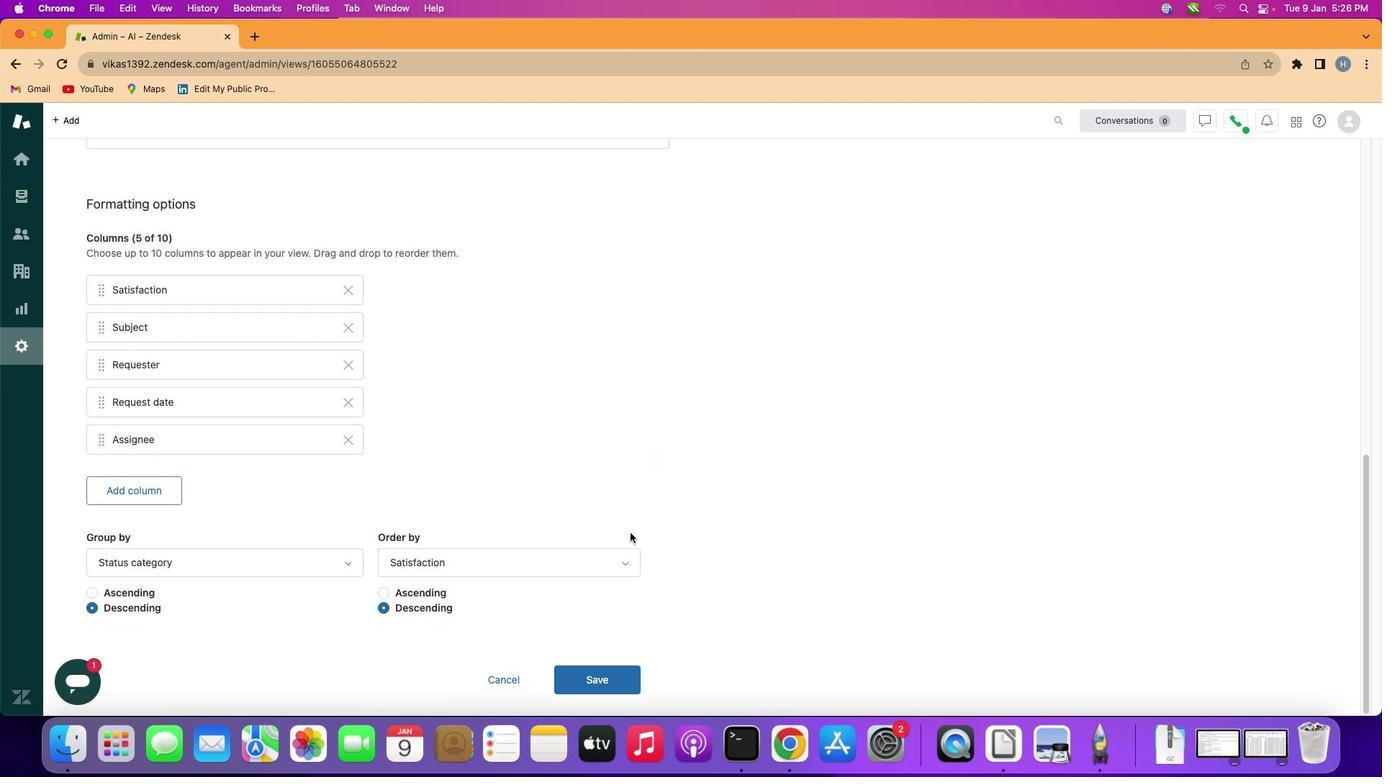 
Action: Mouse scrolled (630, 519) with delta (0, -1)
Screenshot: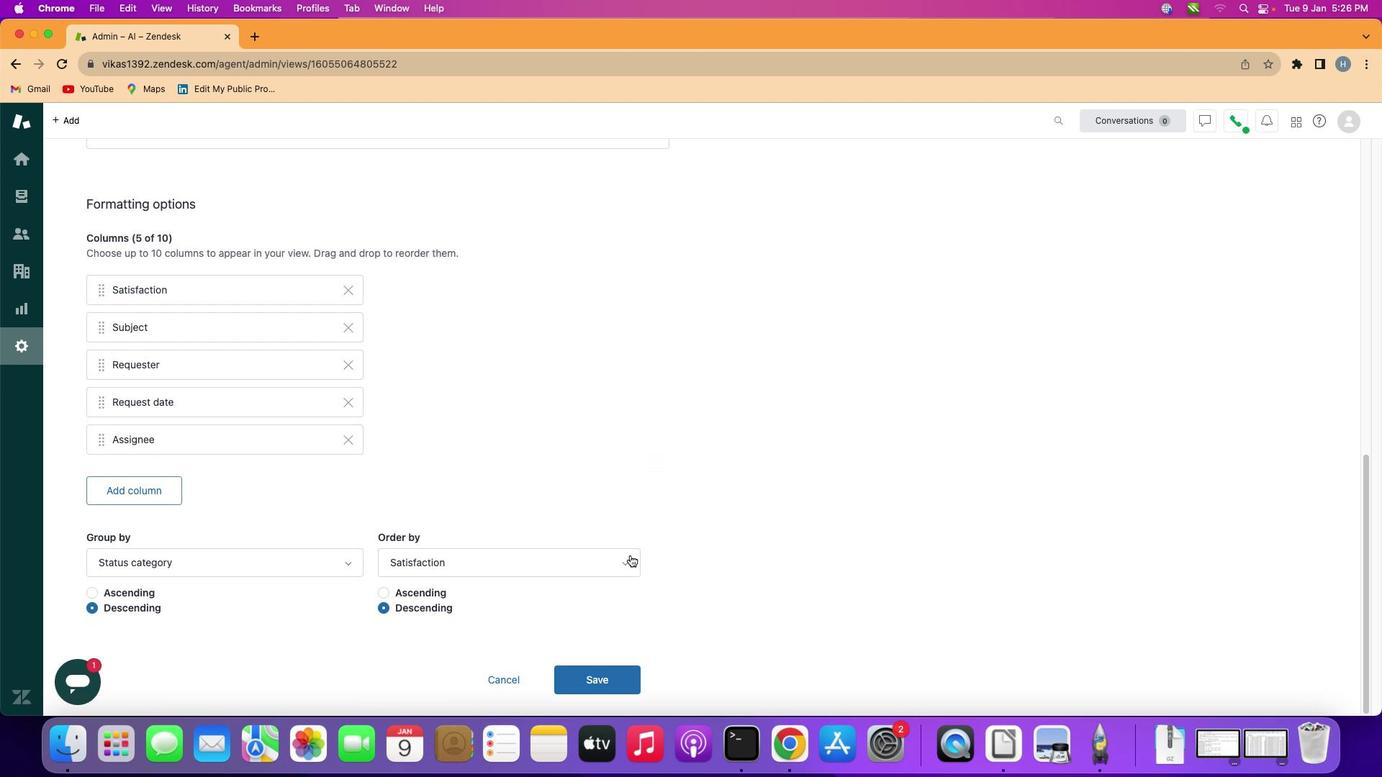 
Action: Mouse moved to (630, 560)
Screenshot: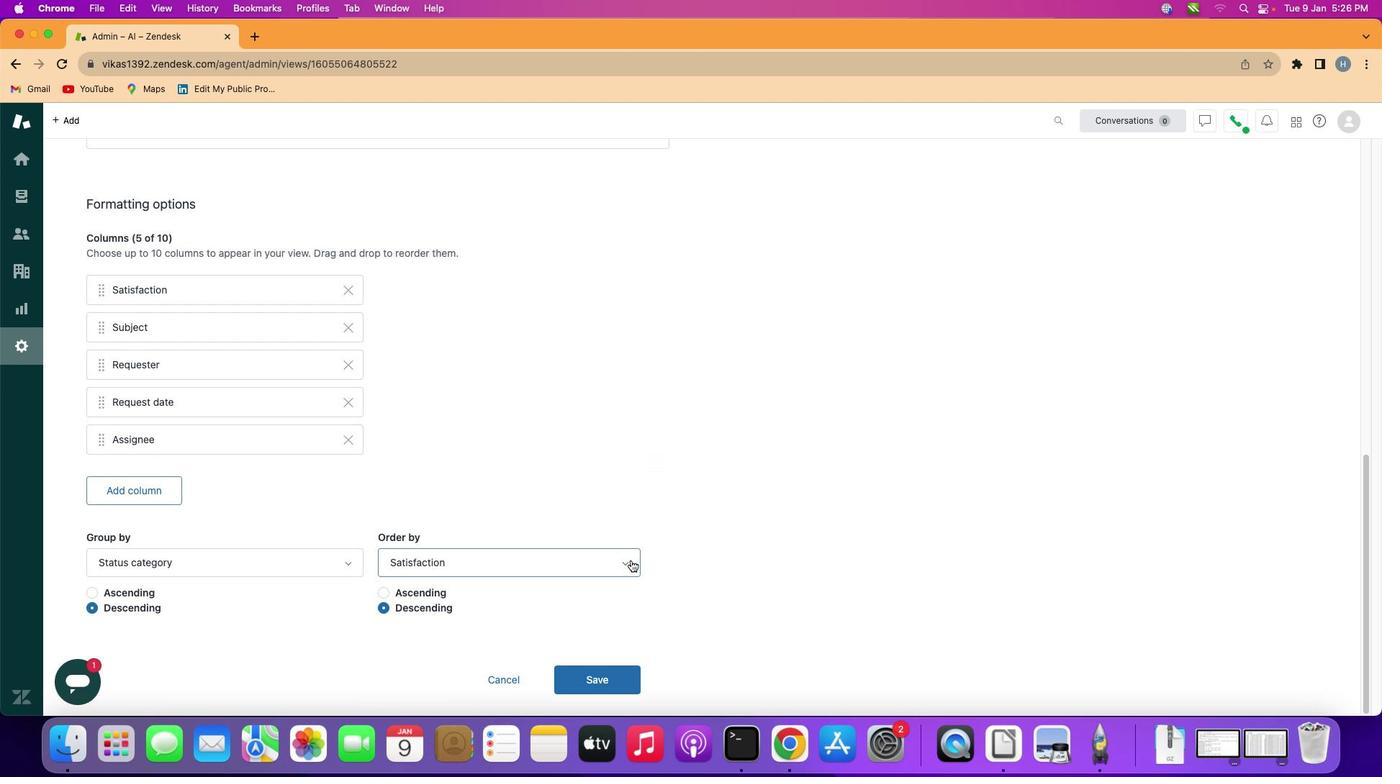 
Action: Mouse pressed left at (630, 560)
Screenshot: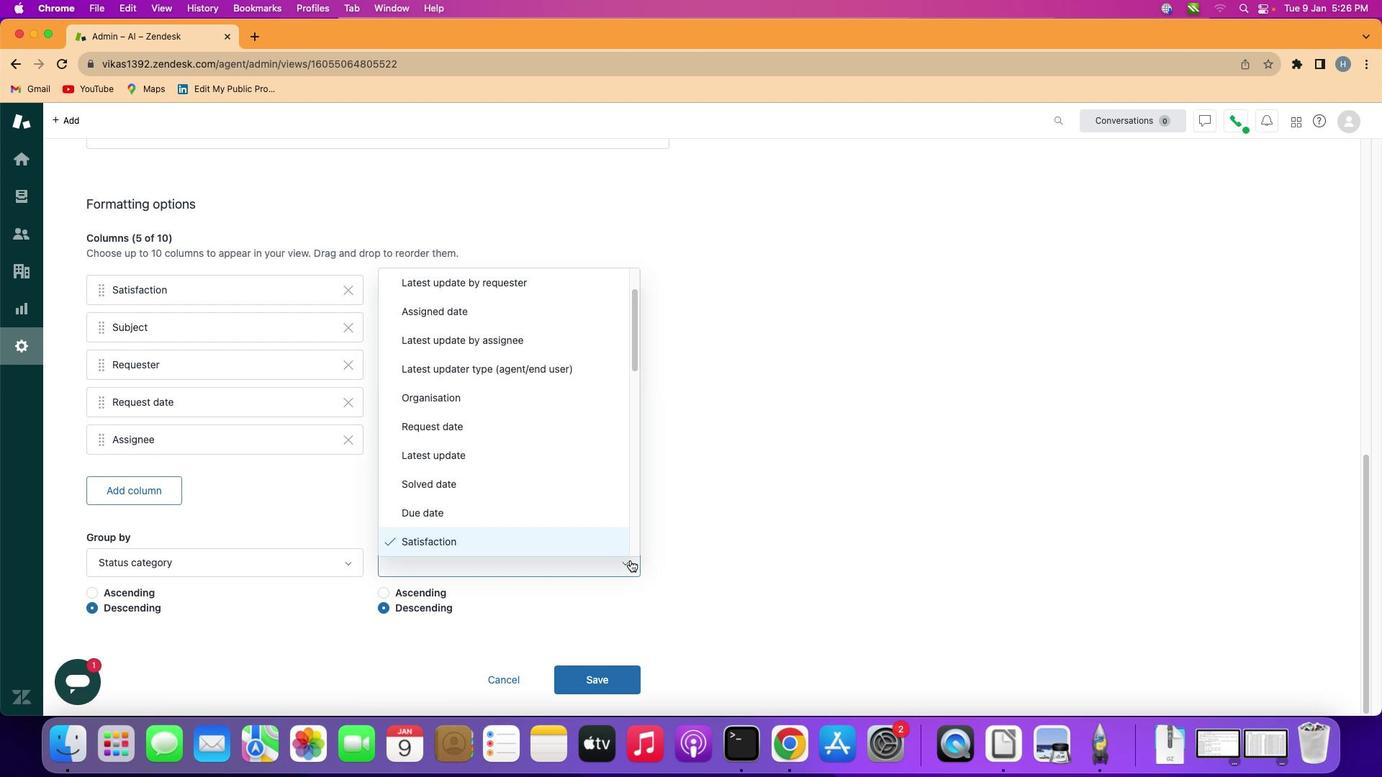 
Action: Mouse moved to (608, 450)
Screenshot: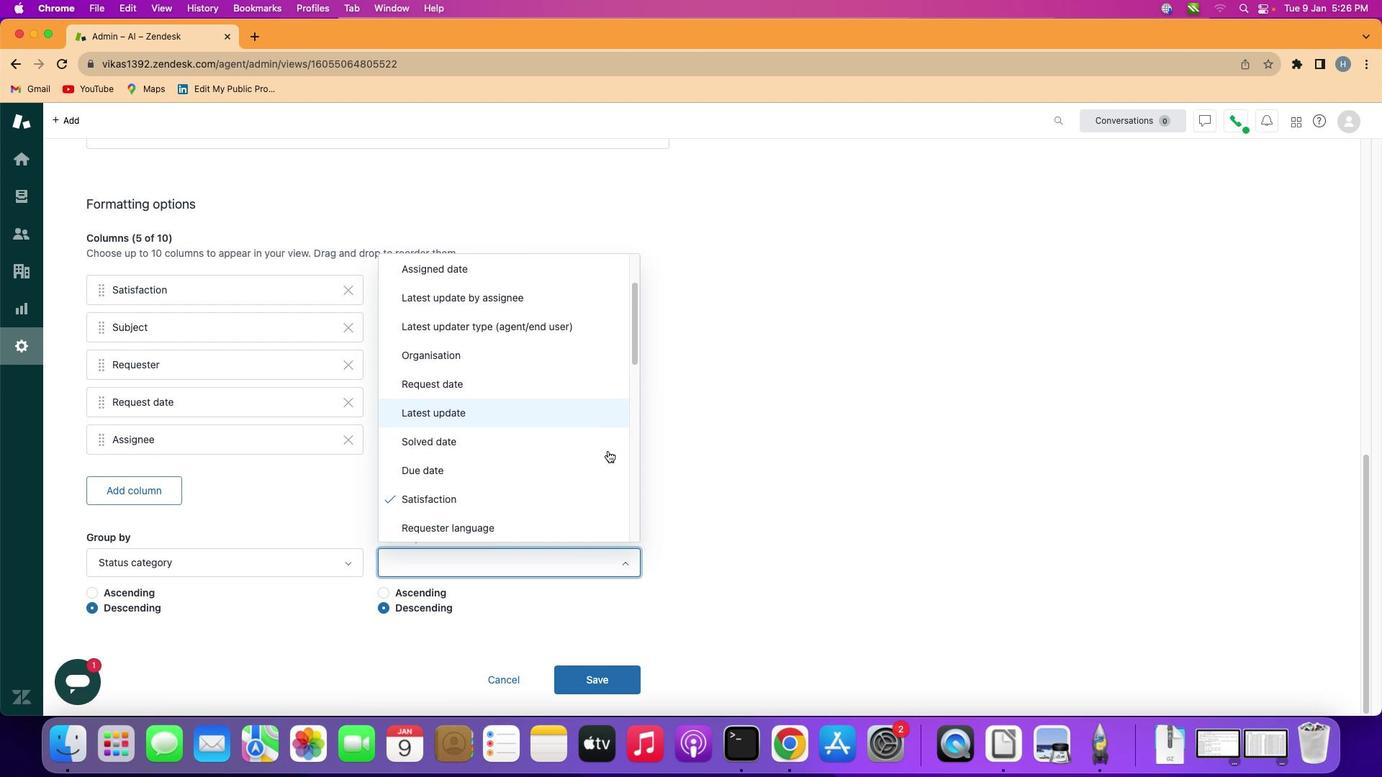 
Action: Mouse scrolled (608, 450) with delta (0, 0)
Screenshot: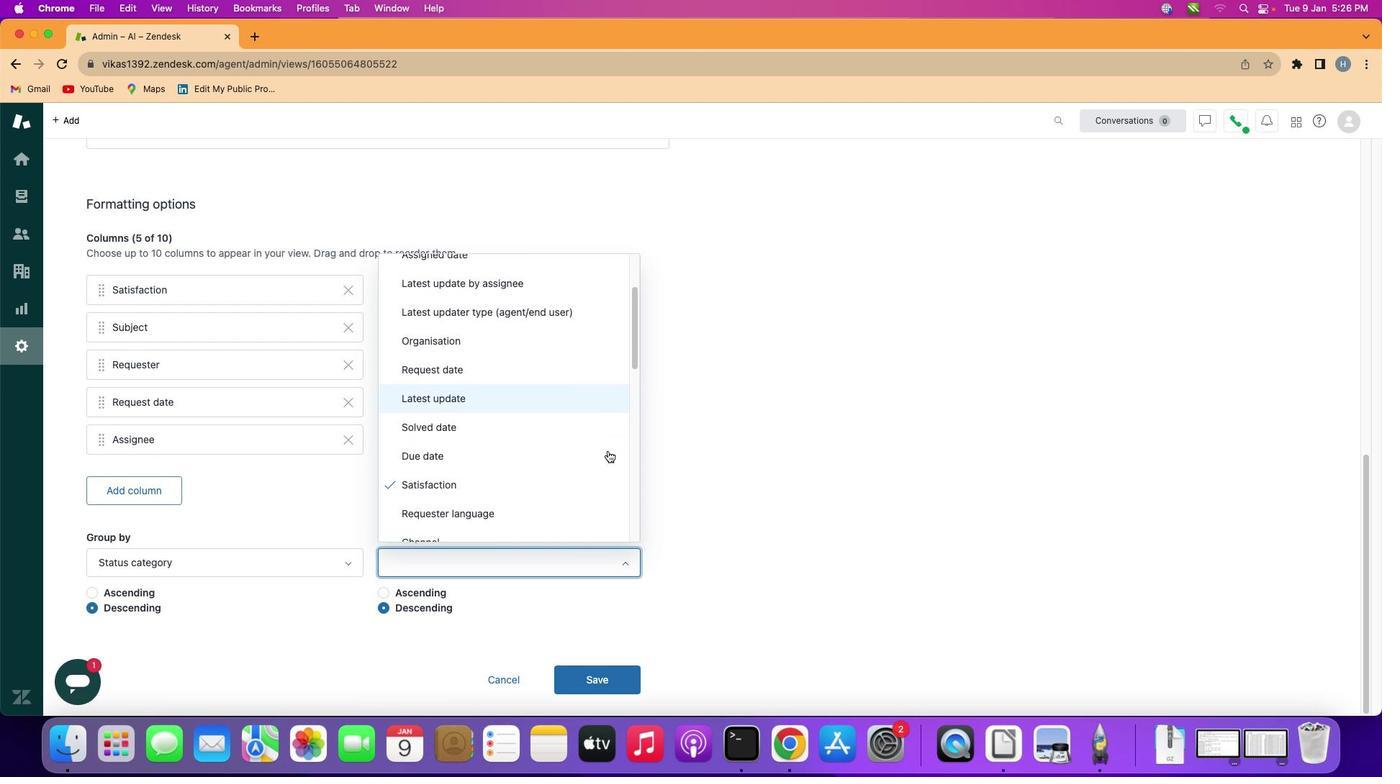 
Action: Mouse scrolled (608, 450) with delta (0, 0)
Screenshot: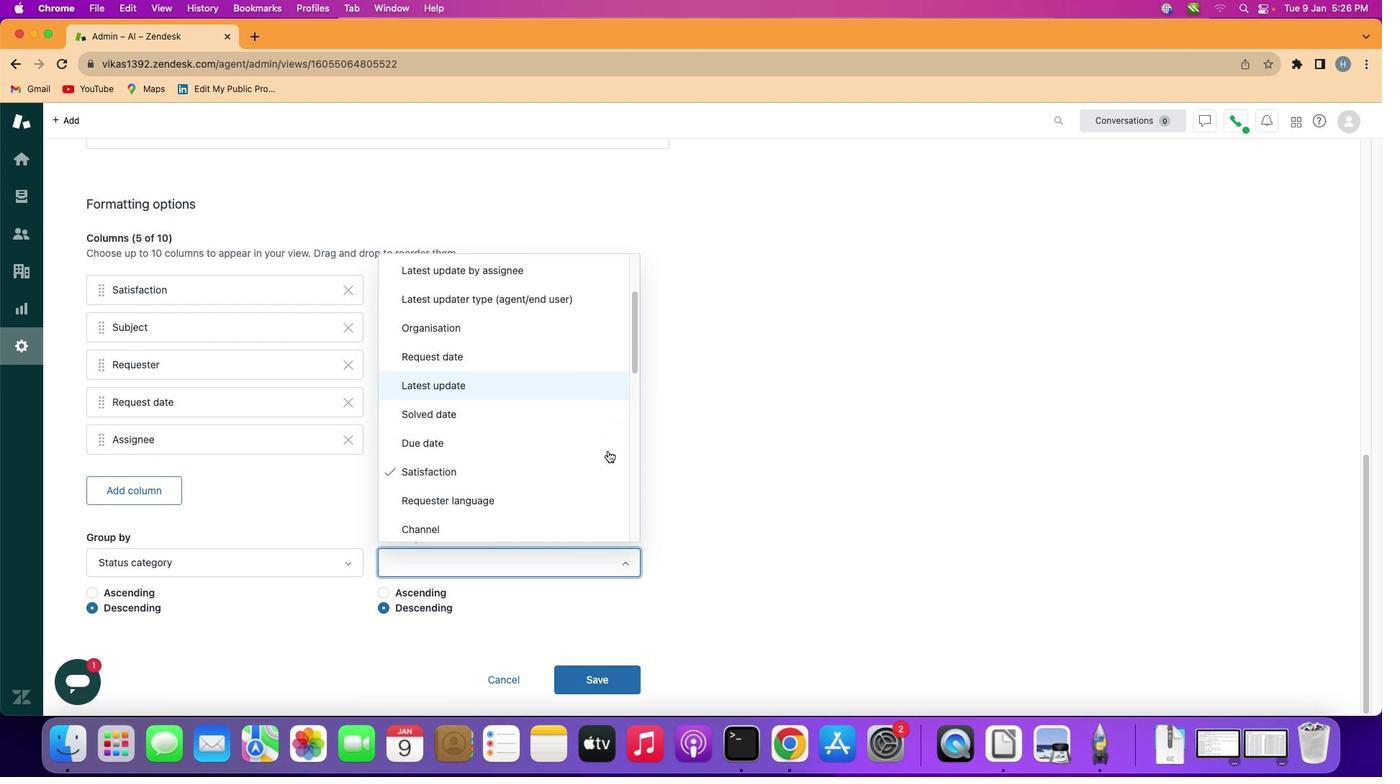 
Action: Mouse scrolled (608, 450) with delta (0, 0)
Screenshot: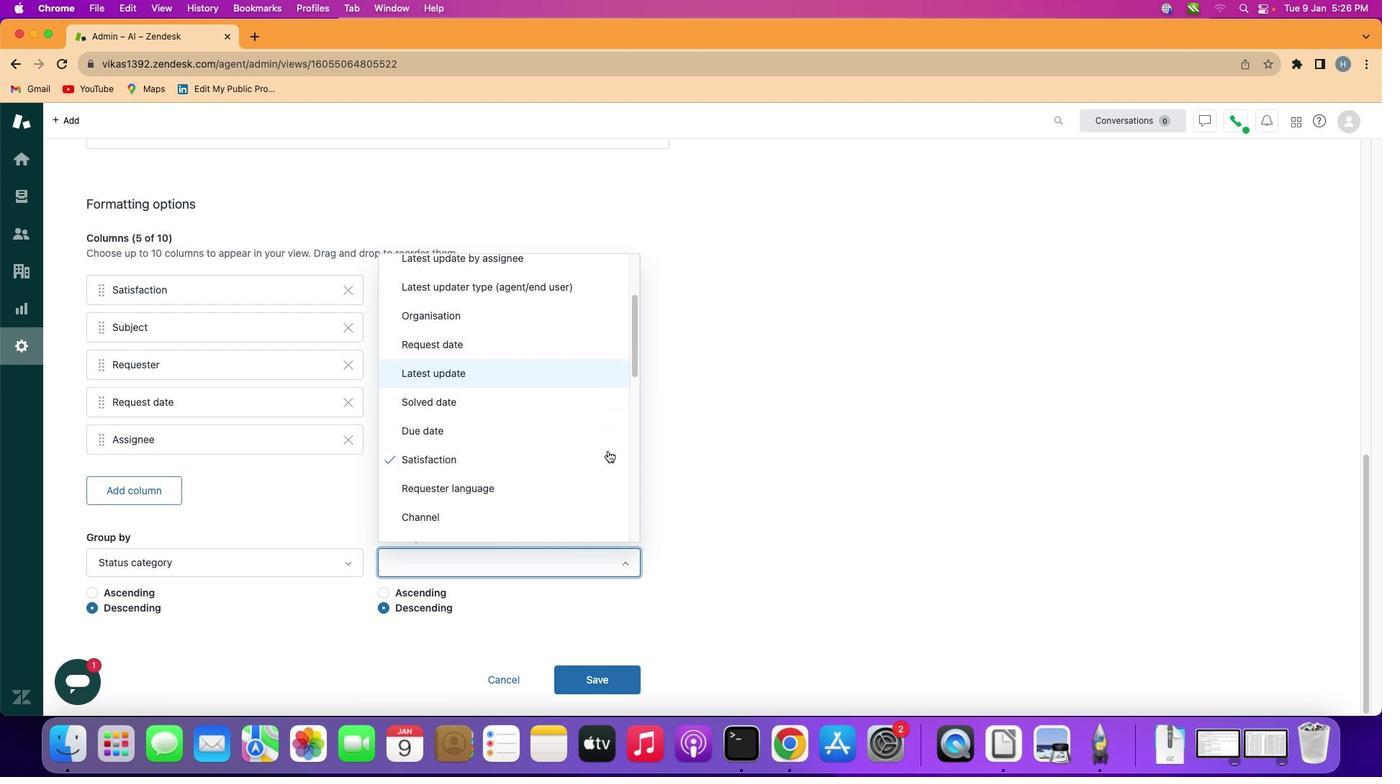 
Action: Mouse moved to (570, 485)
Screenshot: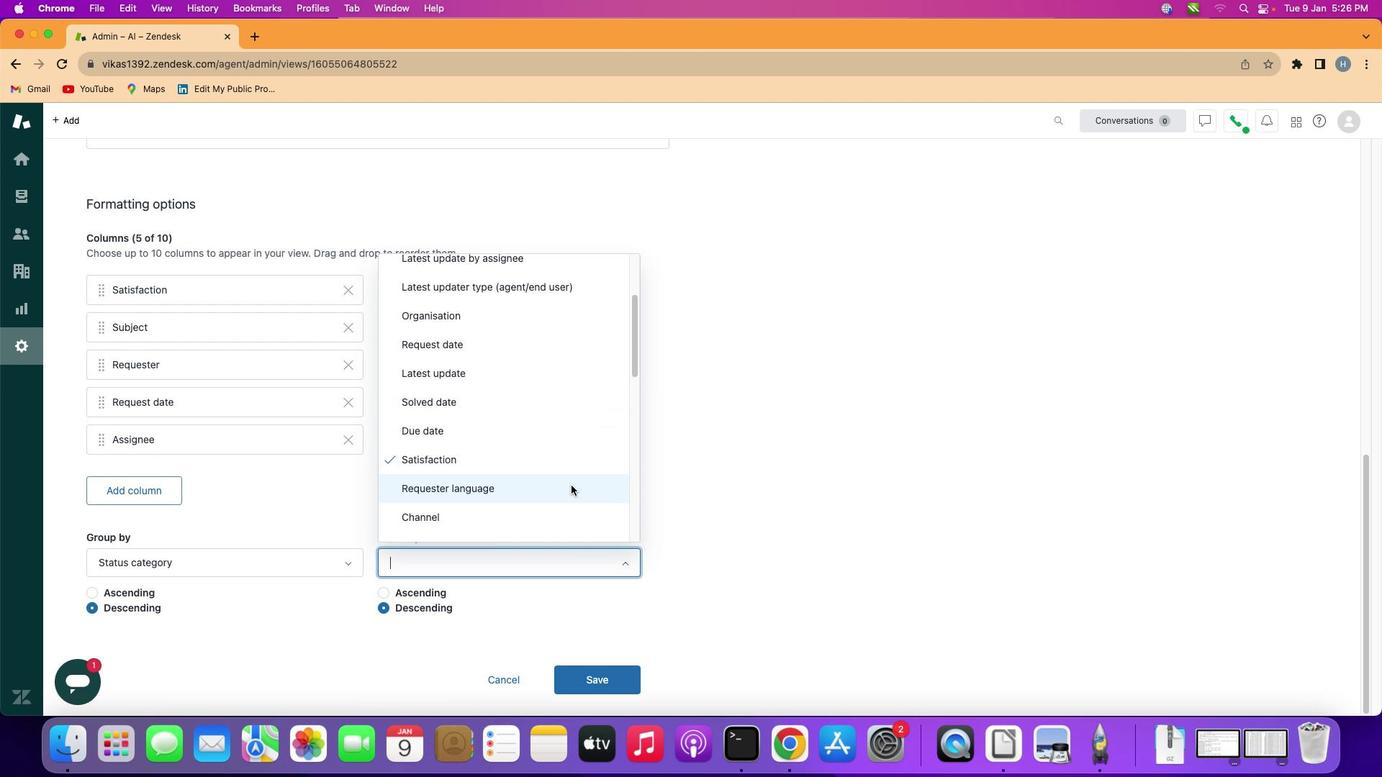 
Action: Mouse pressed left at (570, 485)
Screenshot: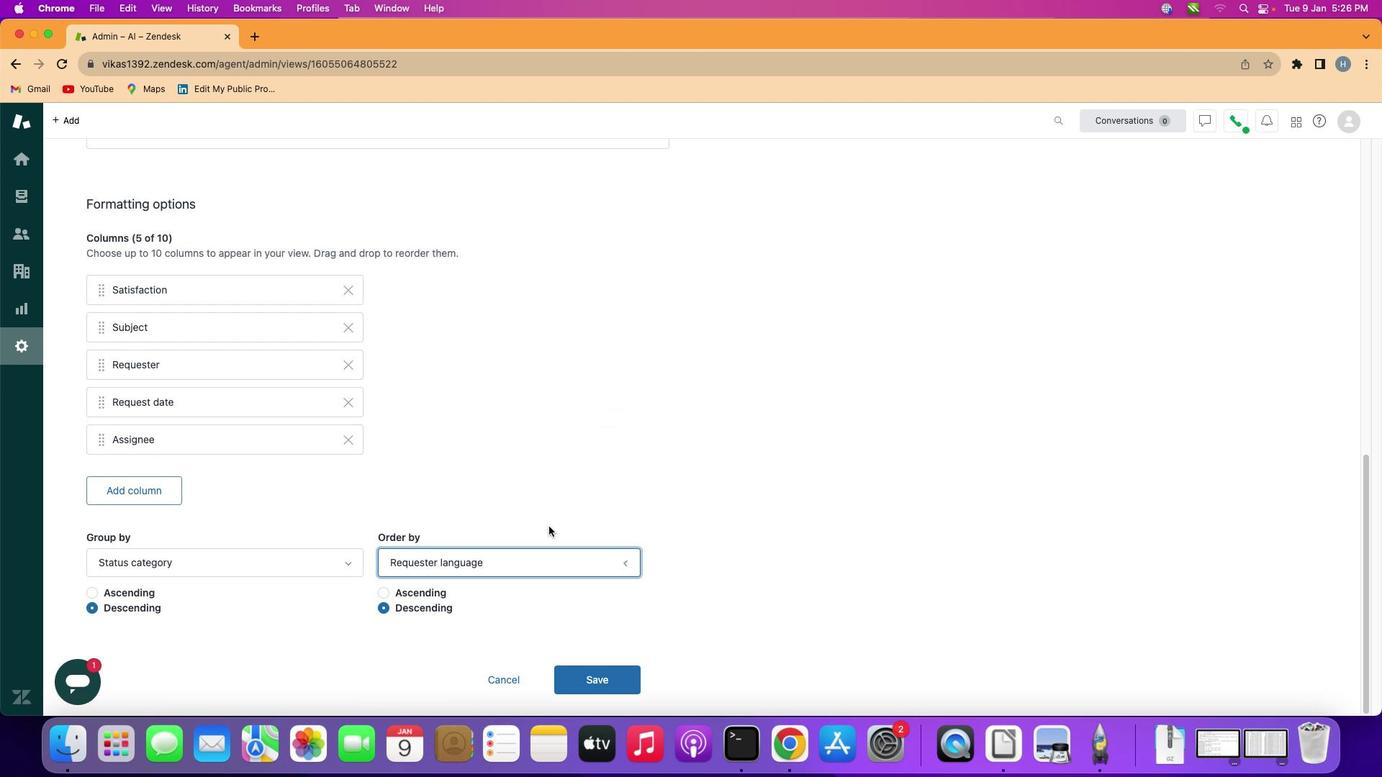 
Action: Mouse moved to (443, 593)
Screenshot: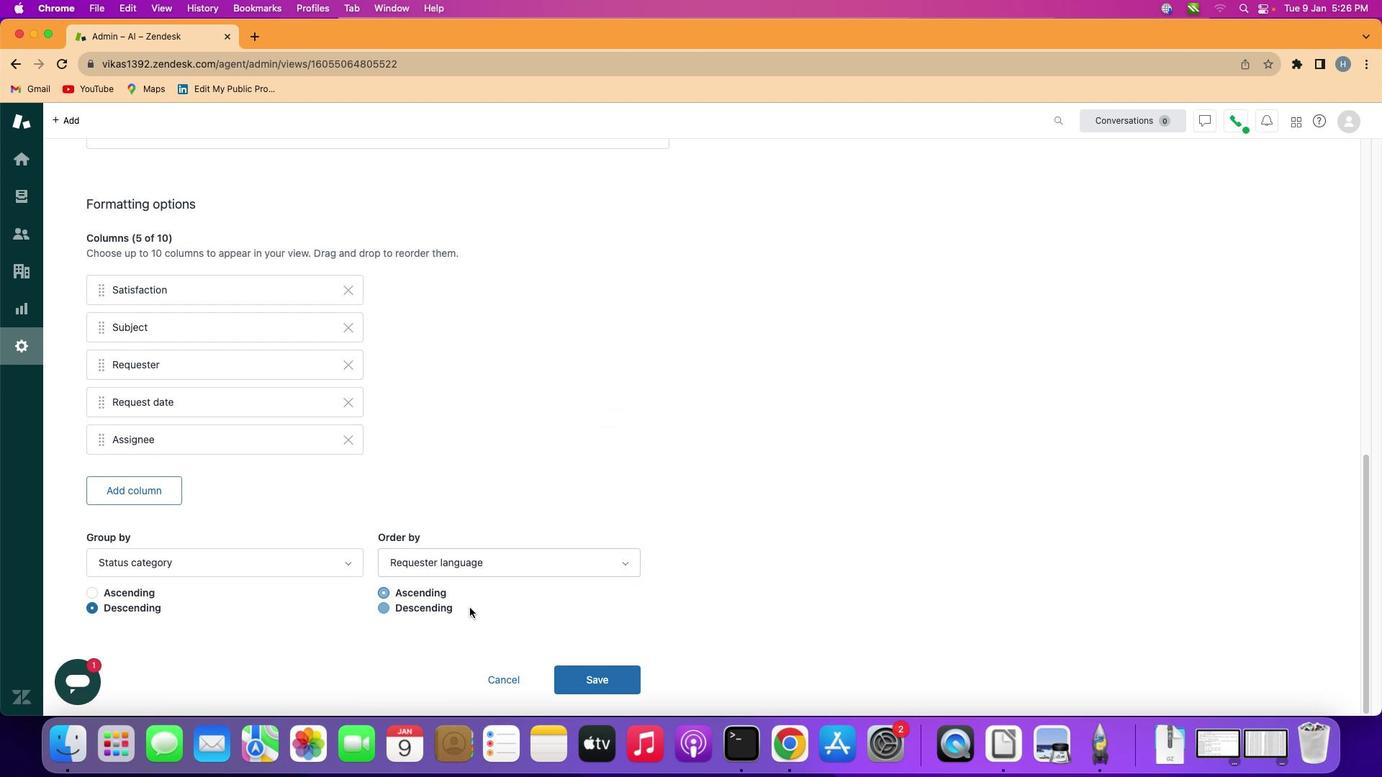 
Action: Mouse pressed left at (443, 593)
Screenshot: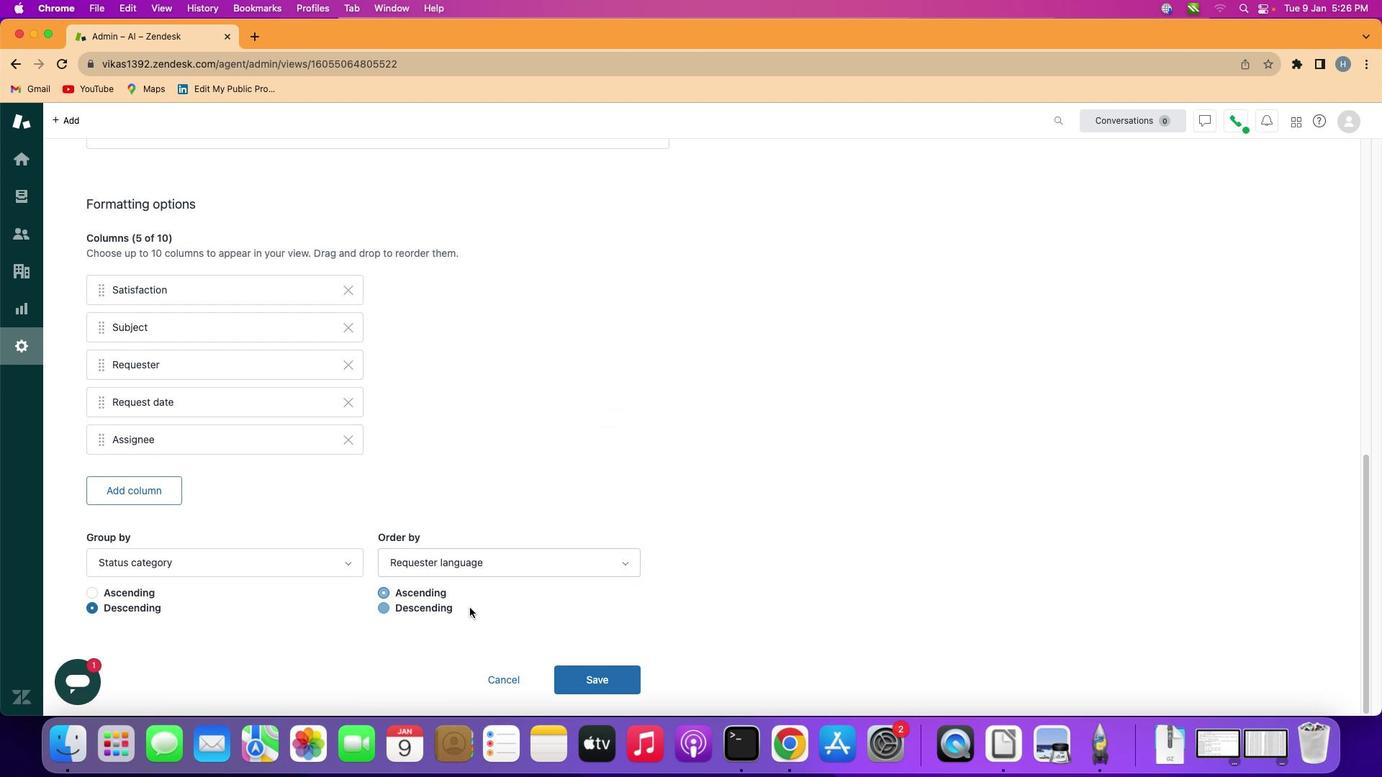 
Action: Mouse moved to (585, 681)
Screenshot: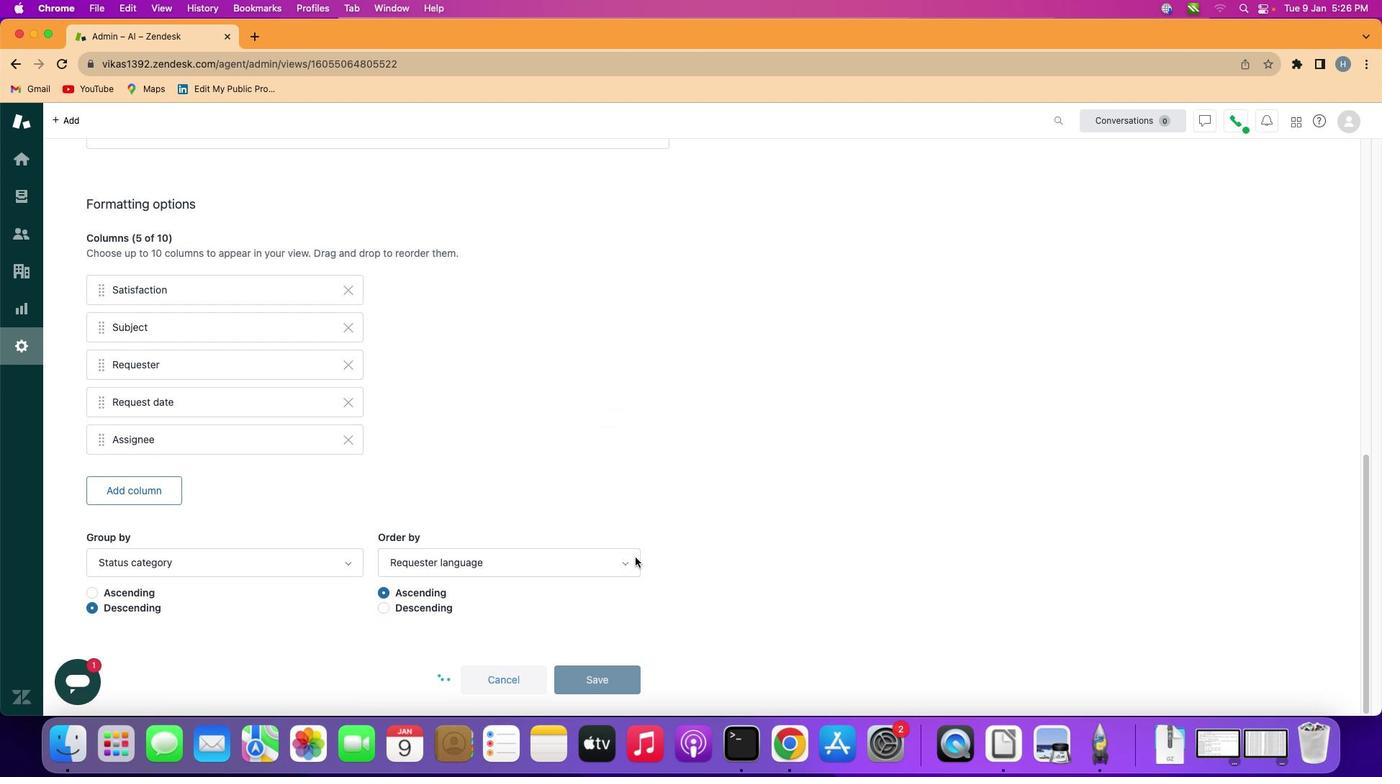 
Action: Mouse pressed left at (585, 681)
Screenshot: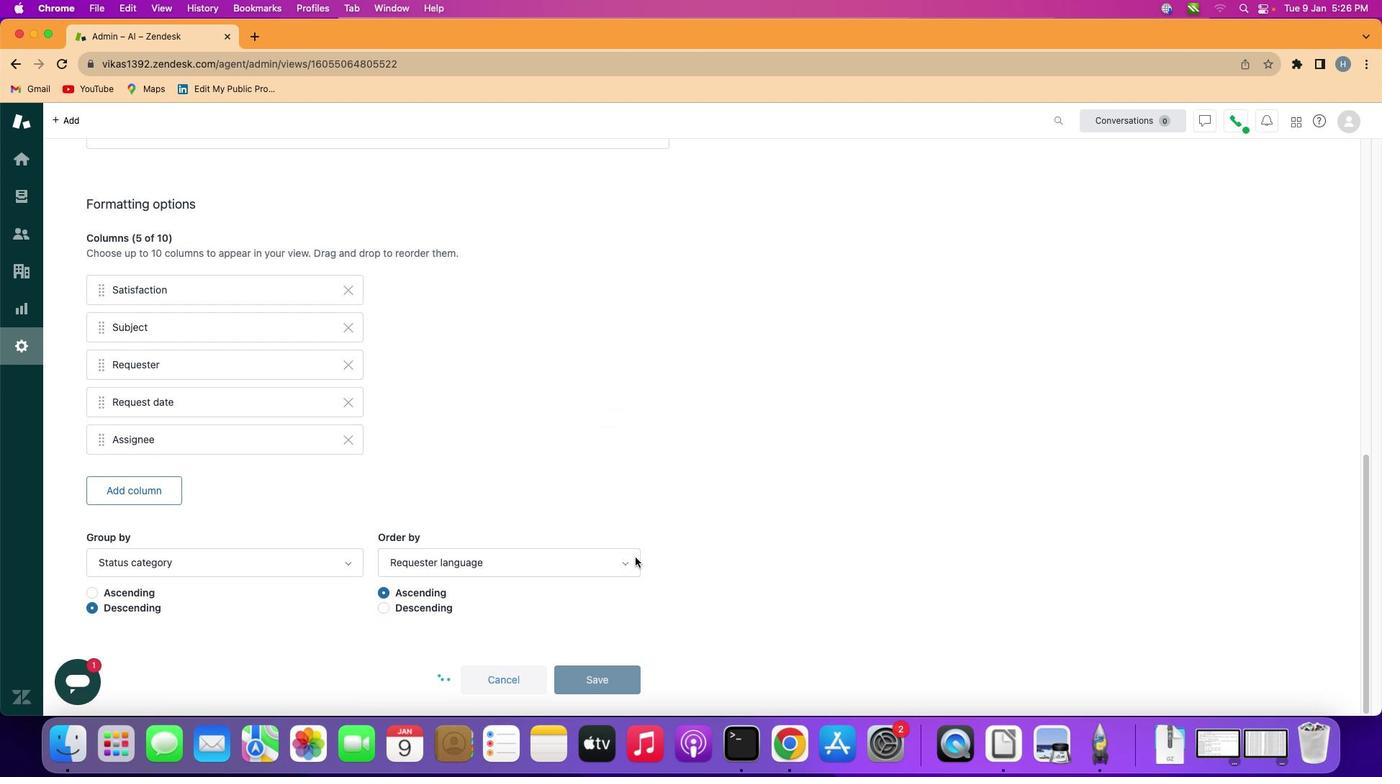 
Action: Mouse moved to (681, 395)
Screenshot: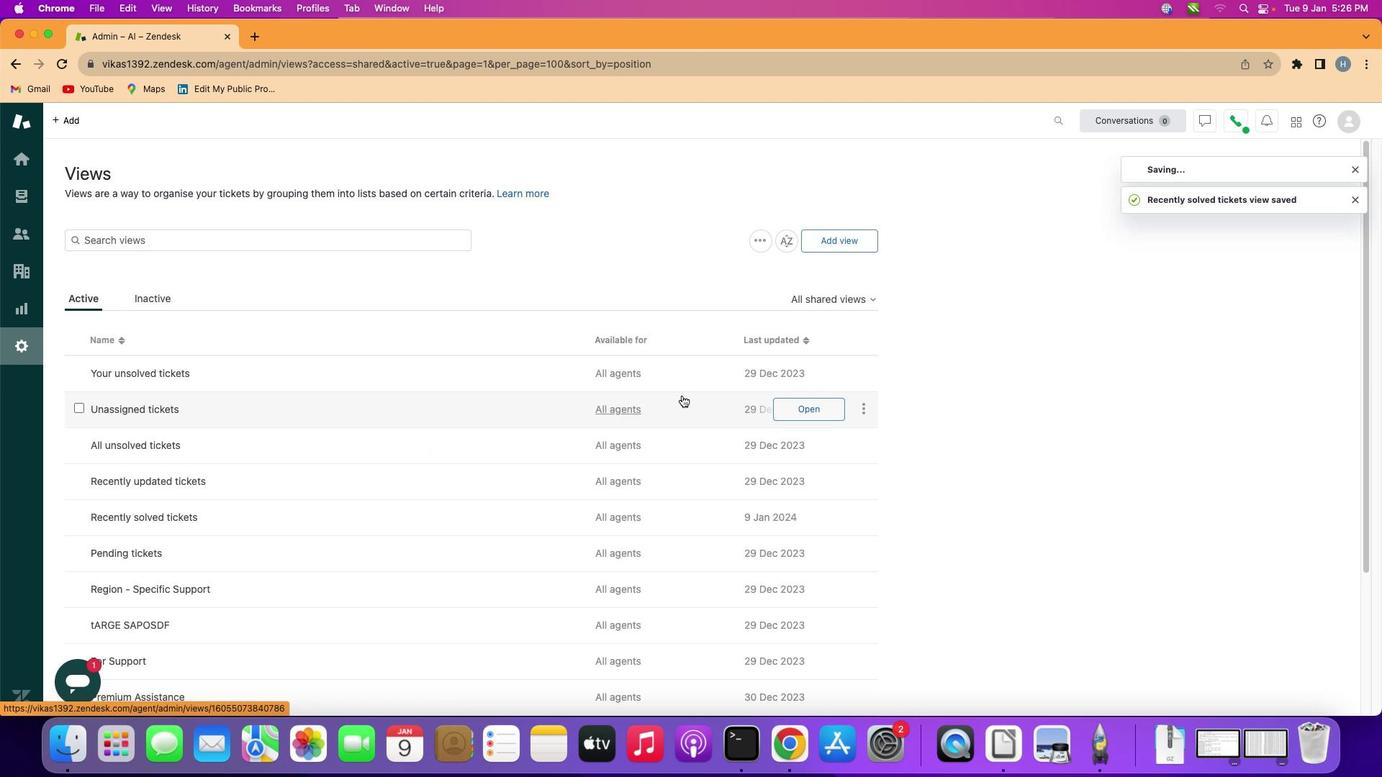 
